 Task: Add a condition where "Hours since status category closed Less than Fifty" in unsolved tickets in your groups.
Action: Mouse moved to (177, 502)
Screenshot: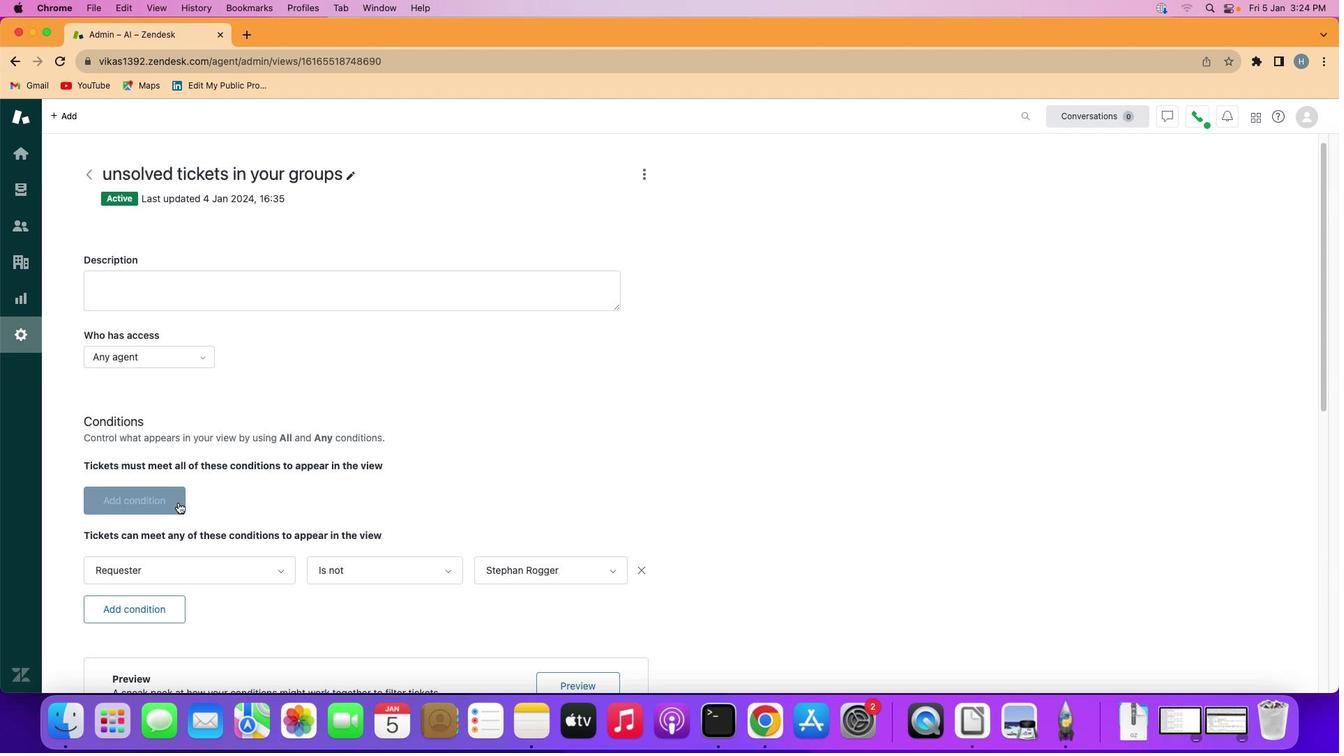 
Action: Mouse pressed left at (177, 502)
Screenshot: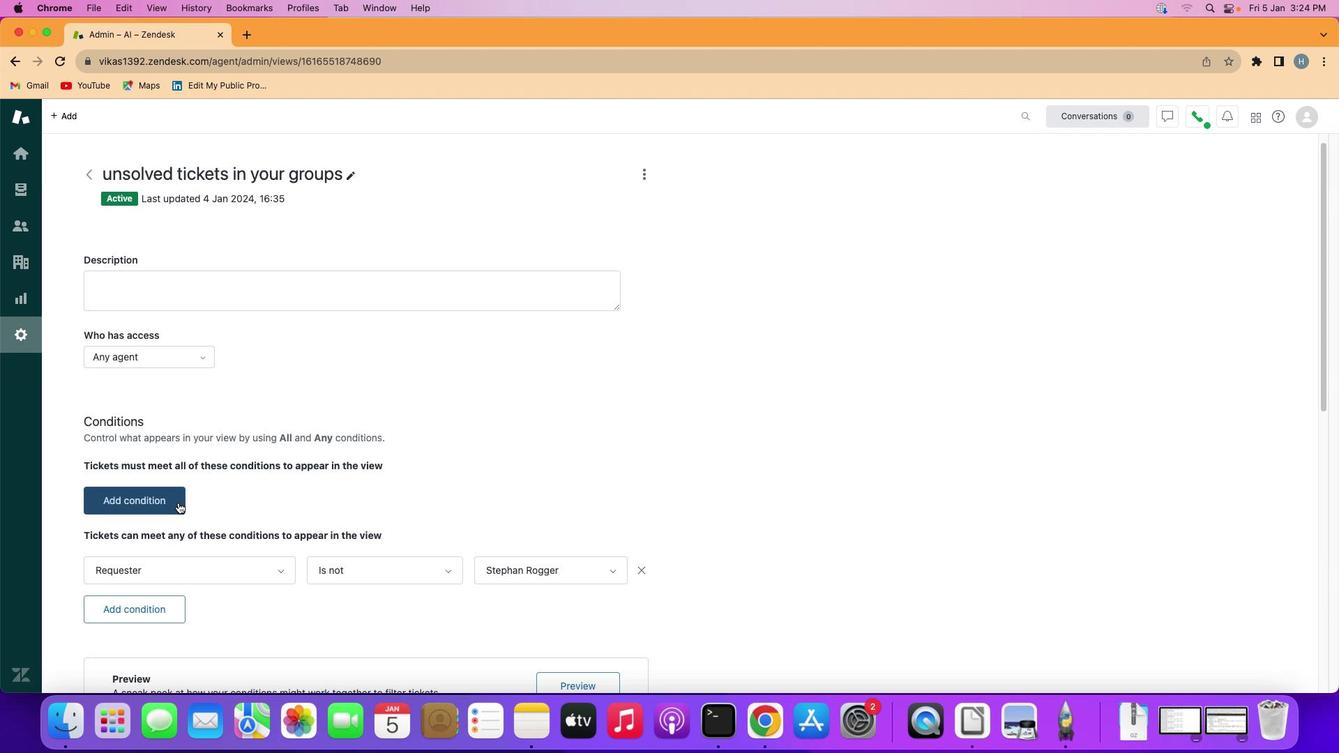 
Action: Mouse moved to (196, 502)
Screenshot: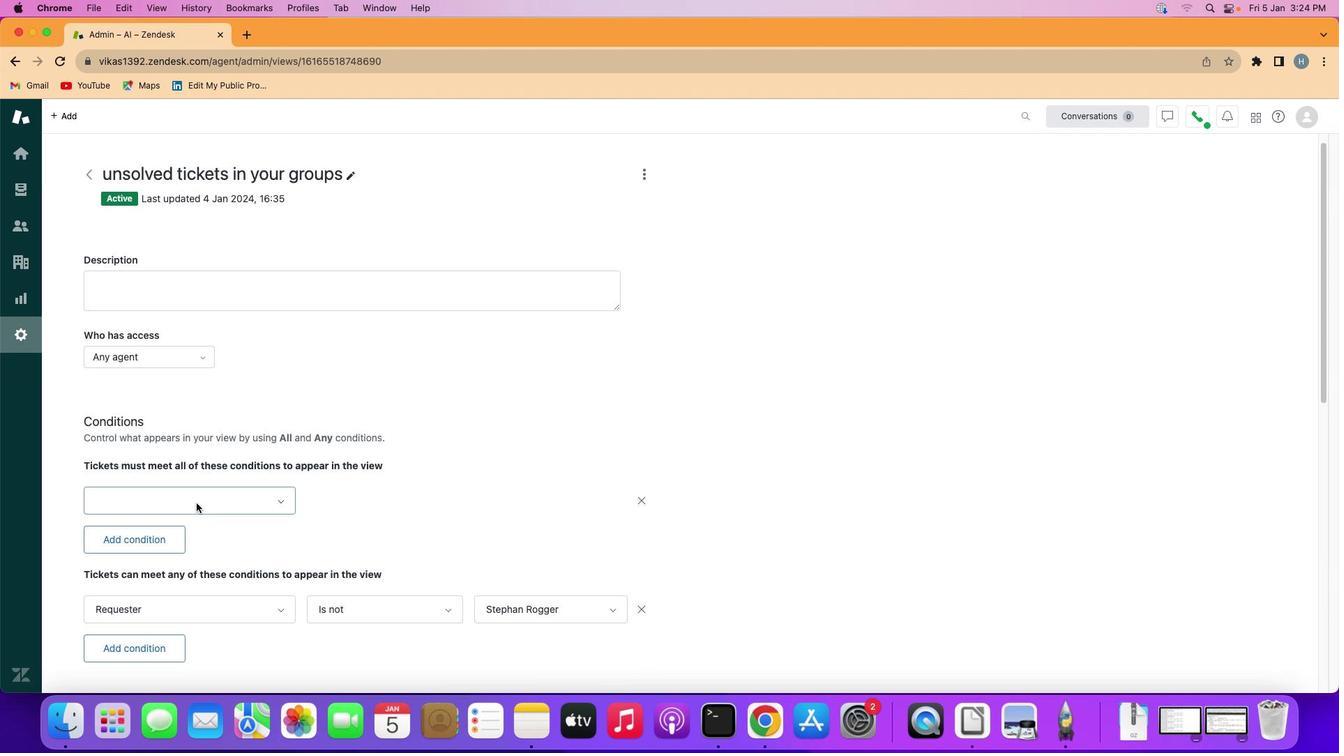 
Action: Mouse pressed left at (196, 502)
Screenshot: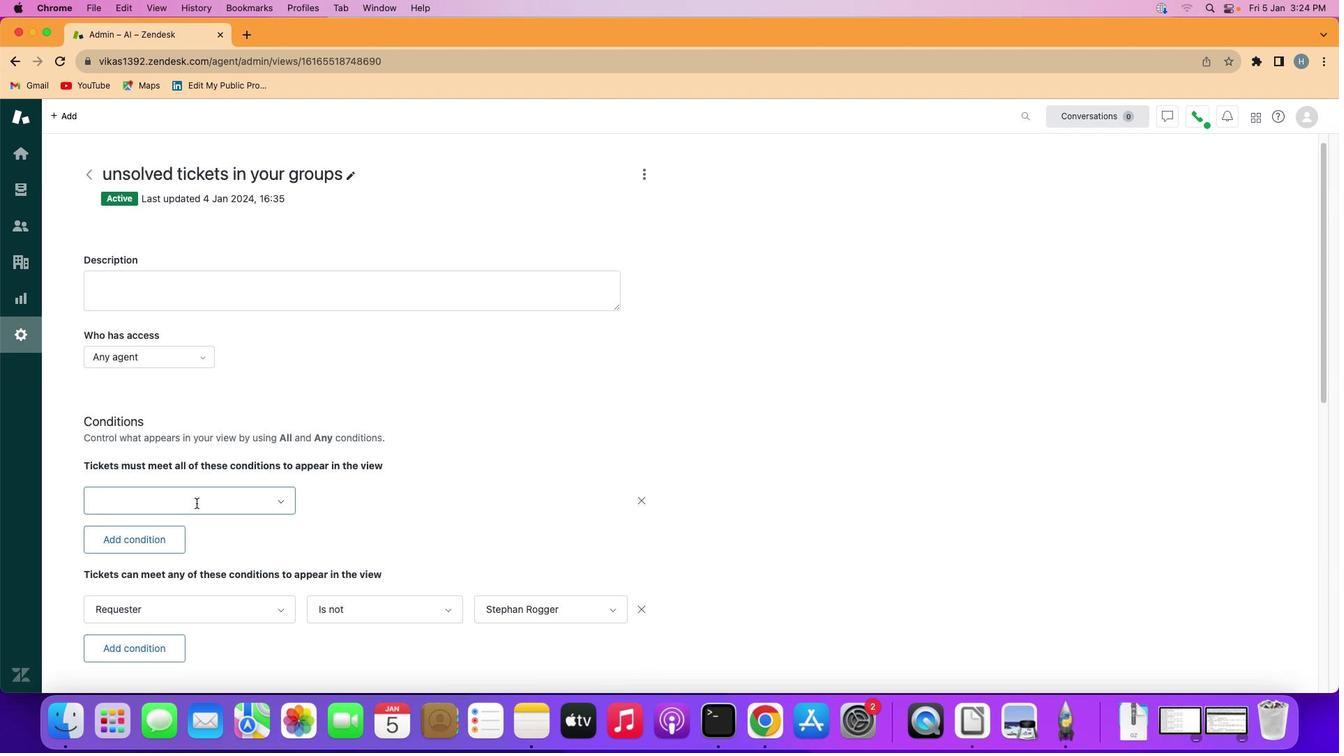 
Action: Mouse moved to (219, 418)
Screenshot: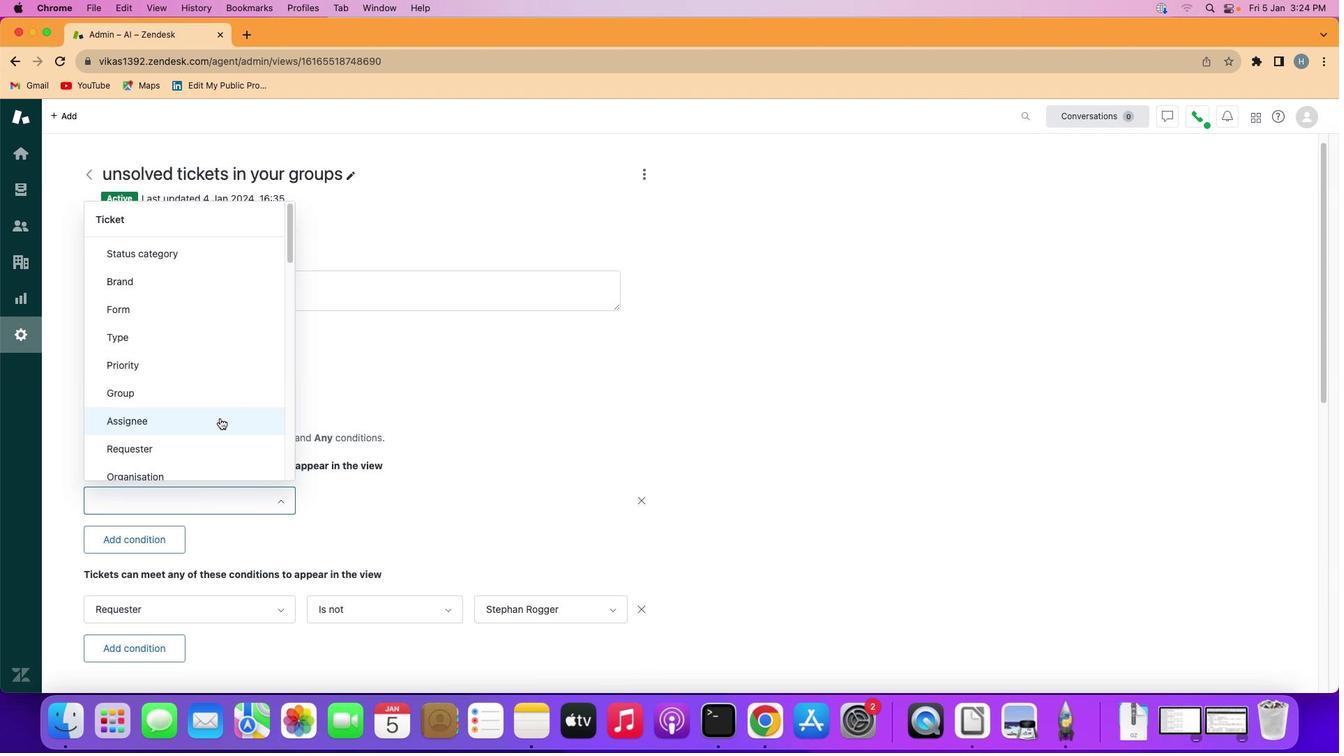 
Action: Mouse scrolled (219, 418) with delta (0, 0)
Screenshot: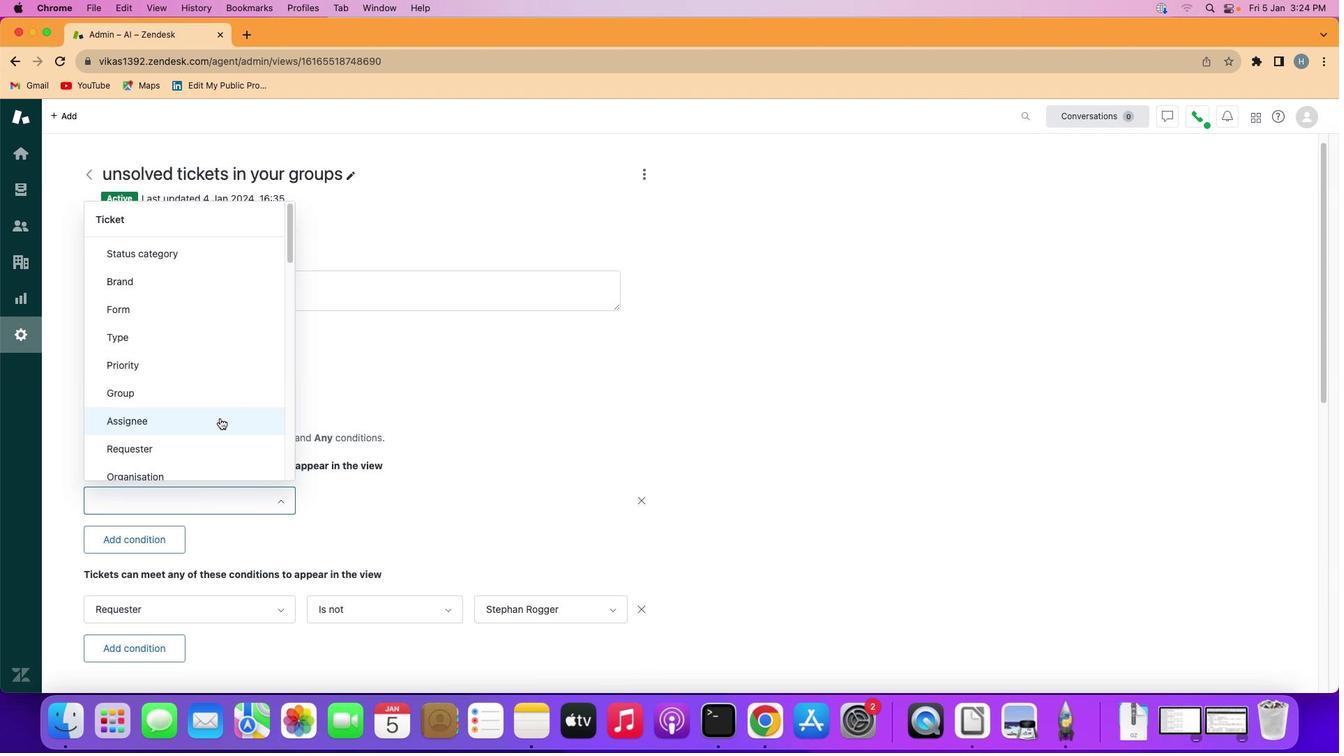 
Action: Mouse scrolled (219, 418) with delta (0, 0)
Screenshot: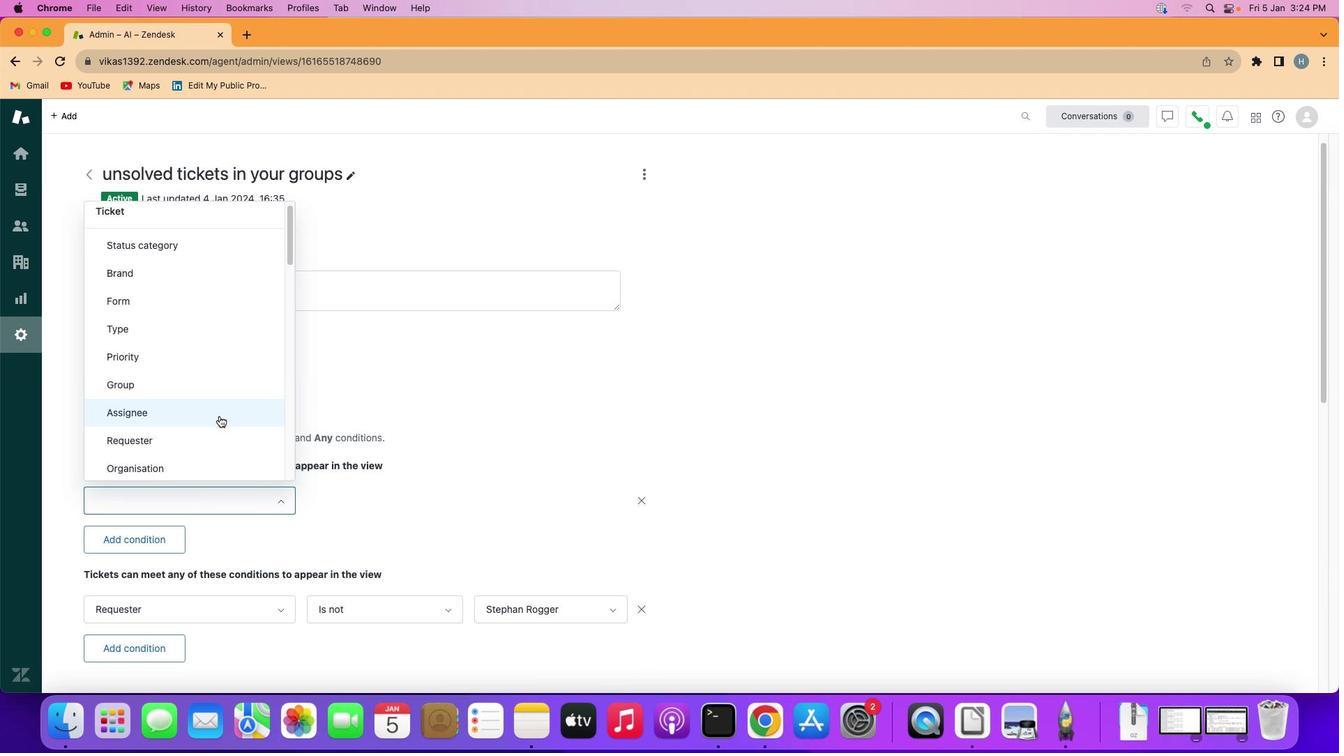 
Action: Mouse moved to (219, 417)
Screenshot: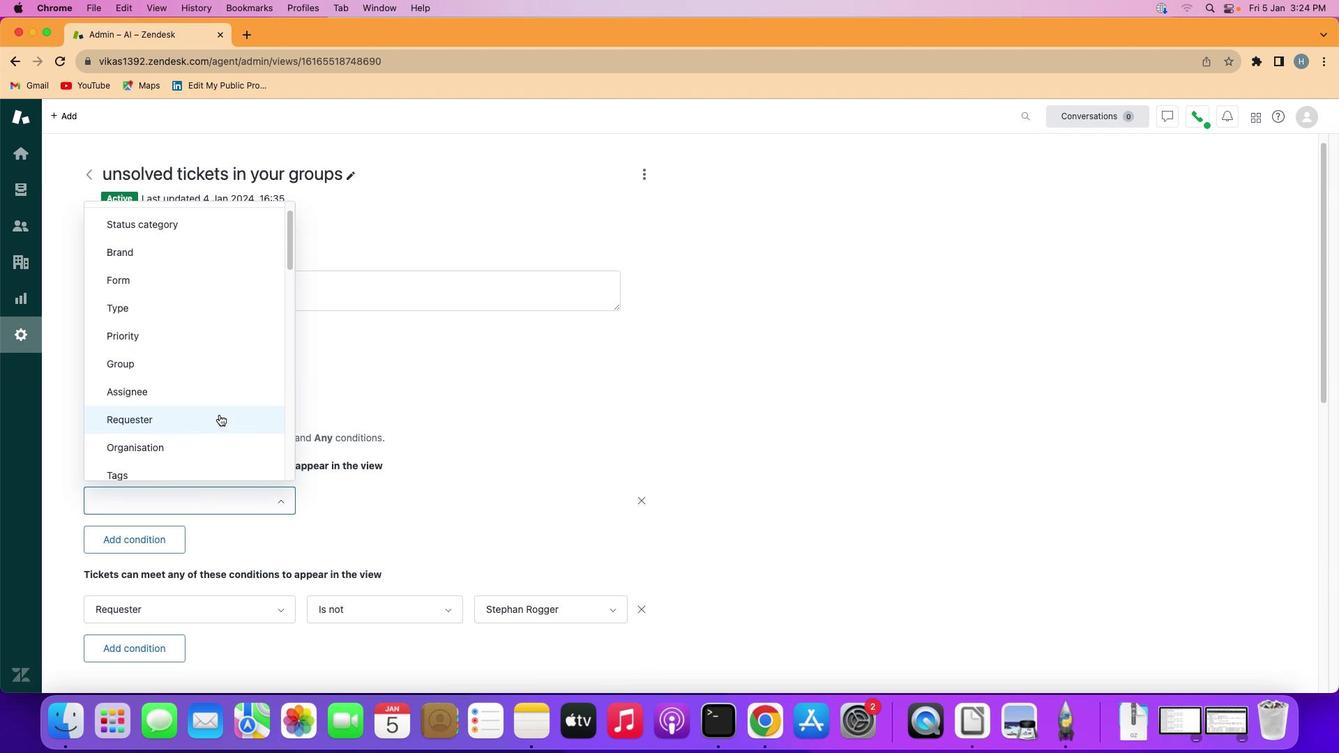 
Action: Mouse scrolled (219, 417) with delta (0, 0)
Screenshot: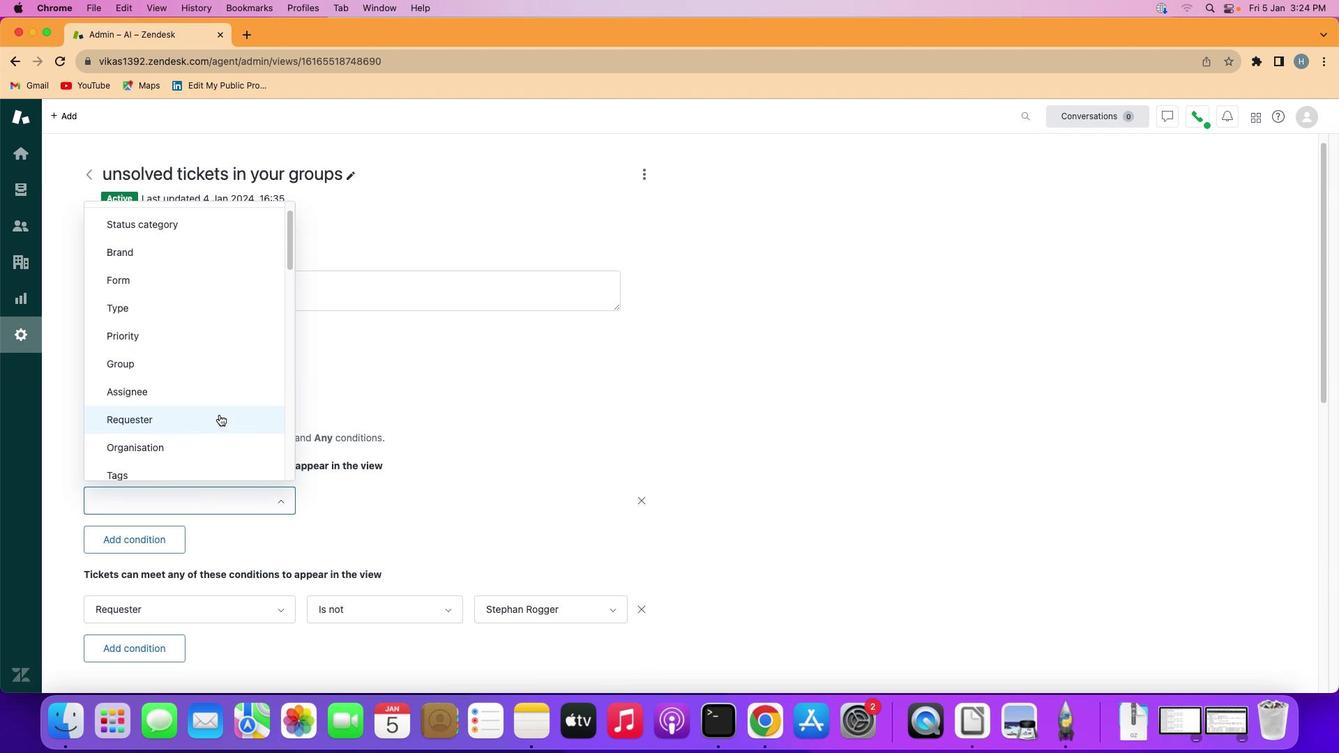 
Action: Mouse moved to (219, 414)
Screenshot: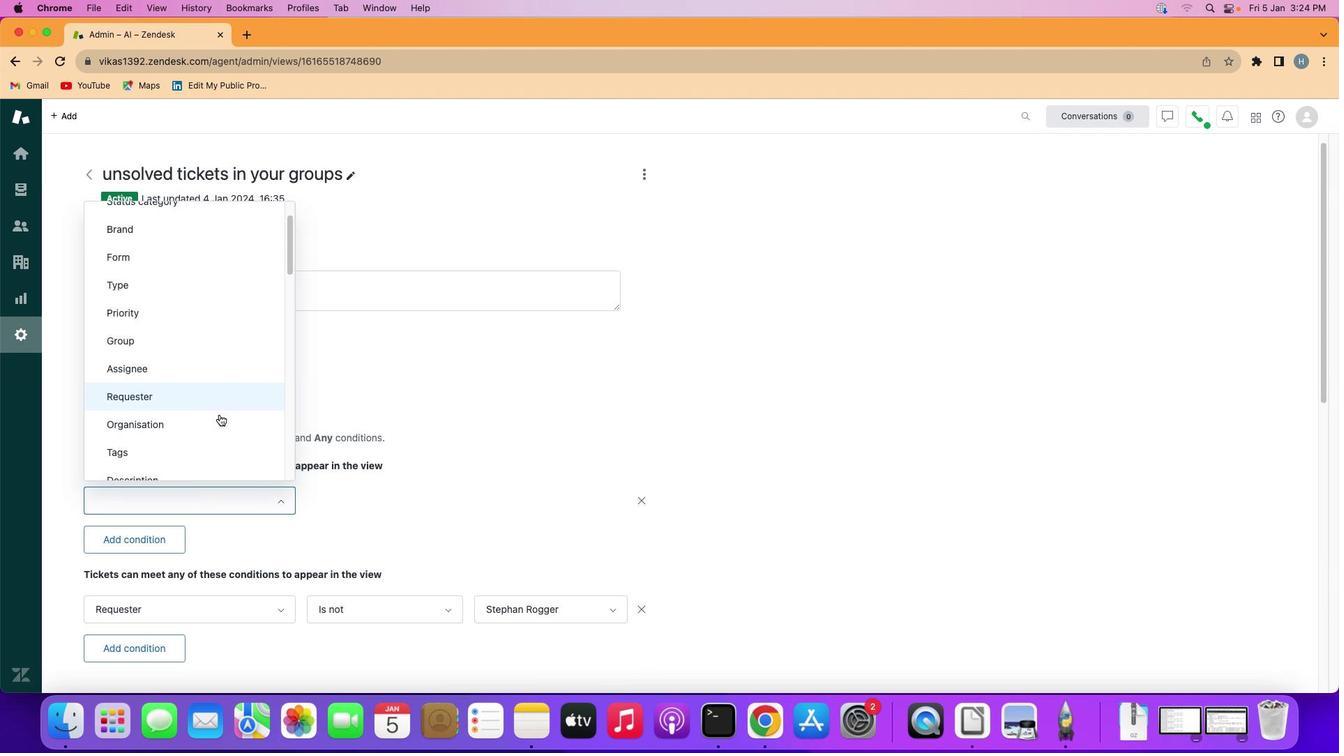 
Action: Mouse scrolled (219, 414) with delta (0, 0)
Screenshot: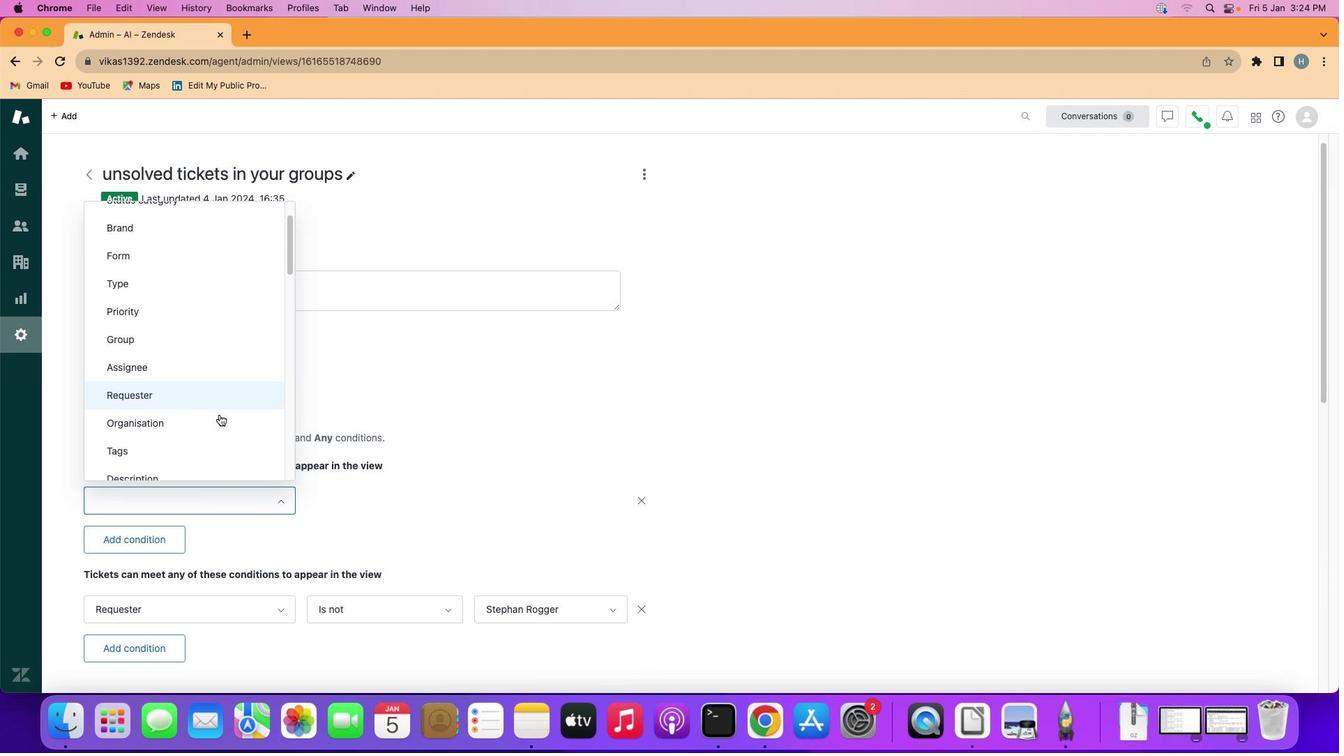 
Action: Mouse scrolled (219, 414) with delta (0, 0)
Screenshot: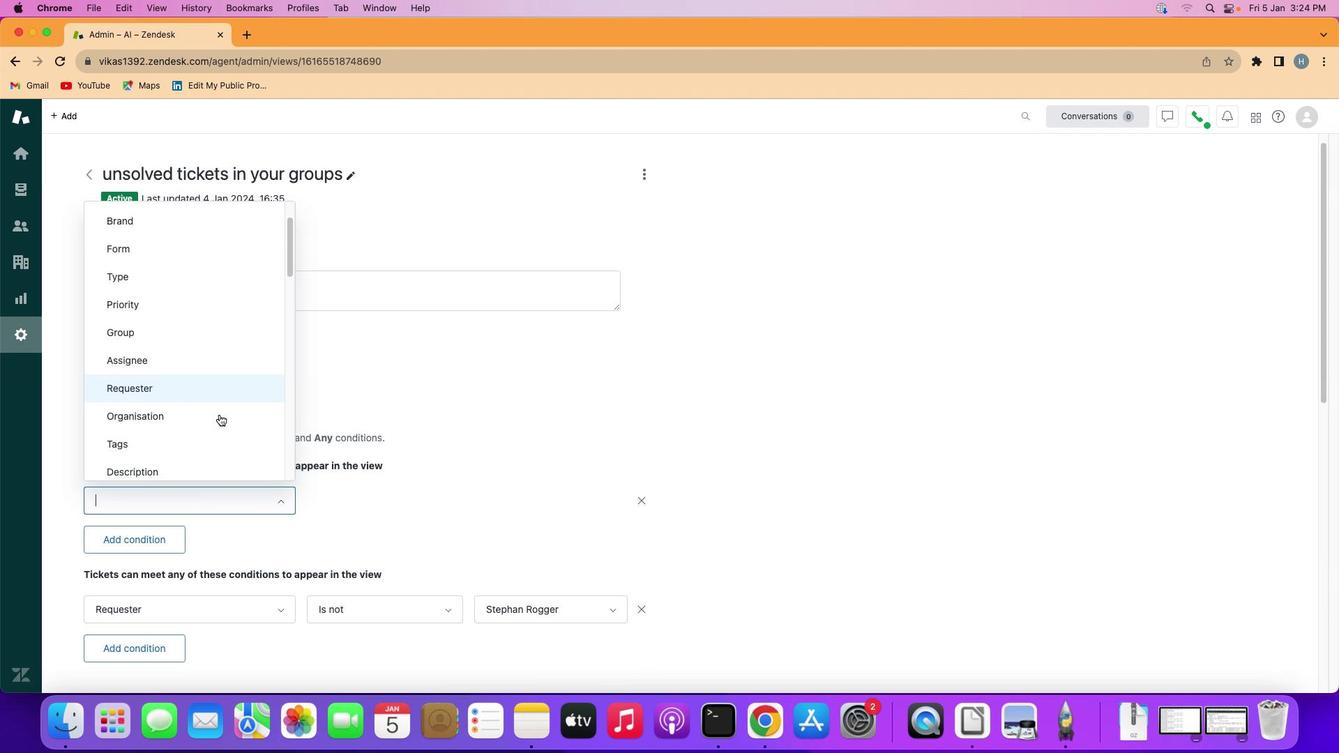 
Action: Mouse scrolled (219, 414) with delta (0, 0)
Screenshot: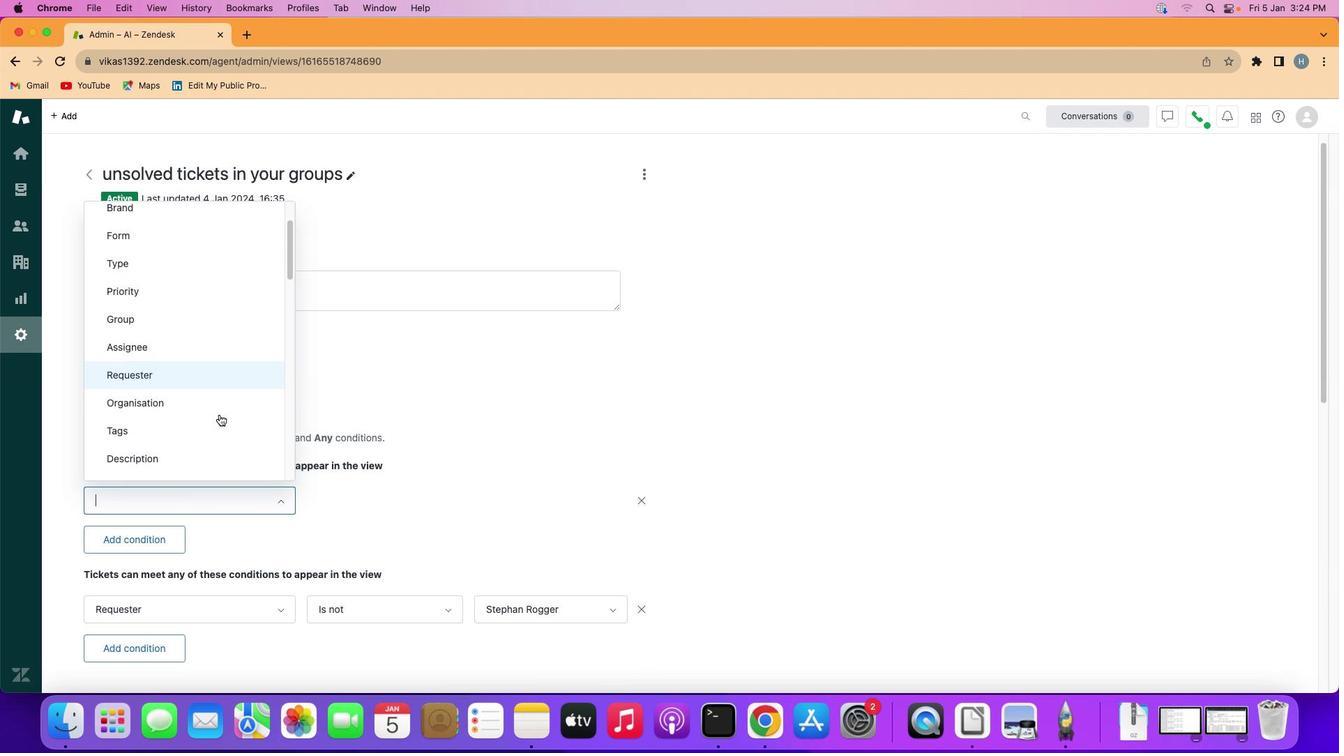 
Action: Mouse scrolled (219, 414) with delta (0, 0)
Screenshot: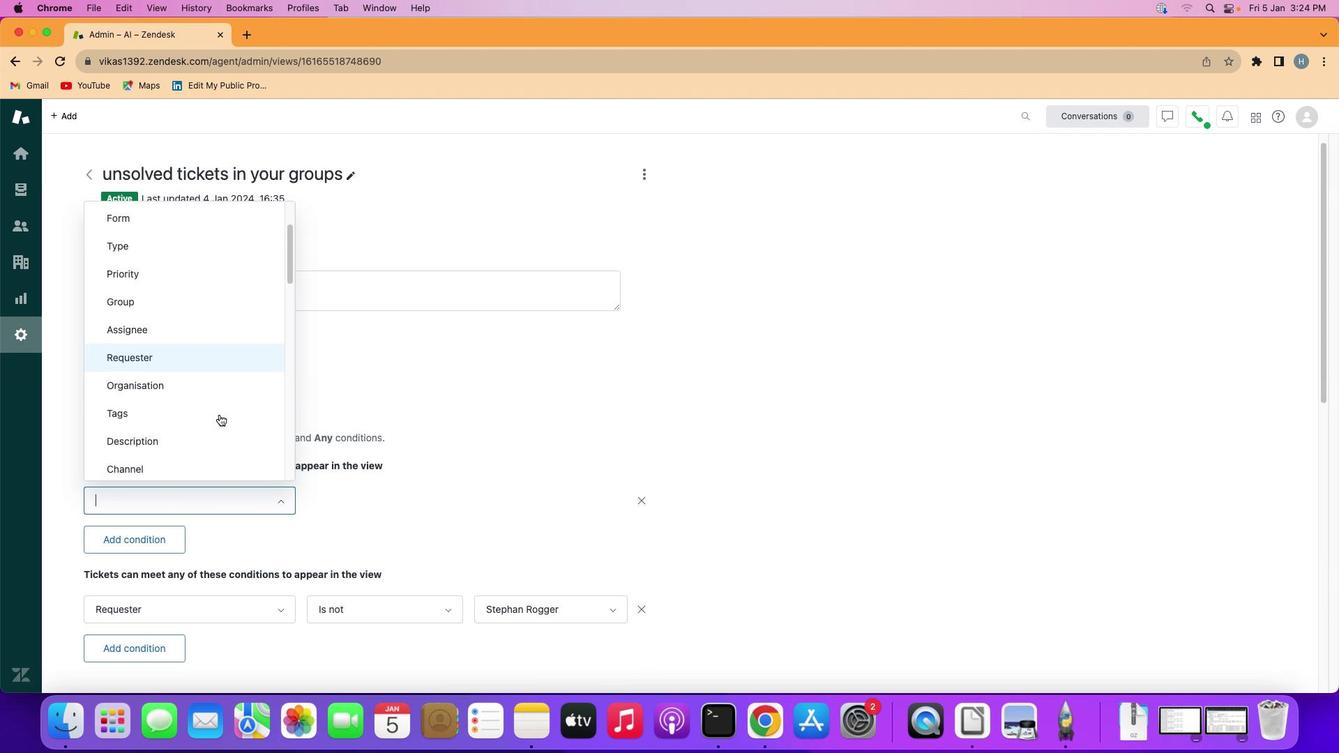 
Action: Mouse scrolled (219, 414) with delta (0, 0)
Screenshot: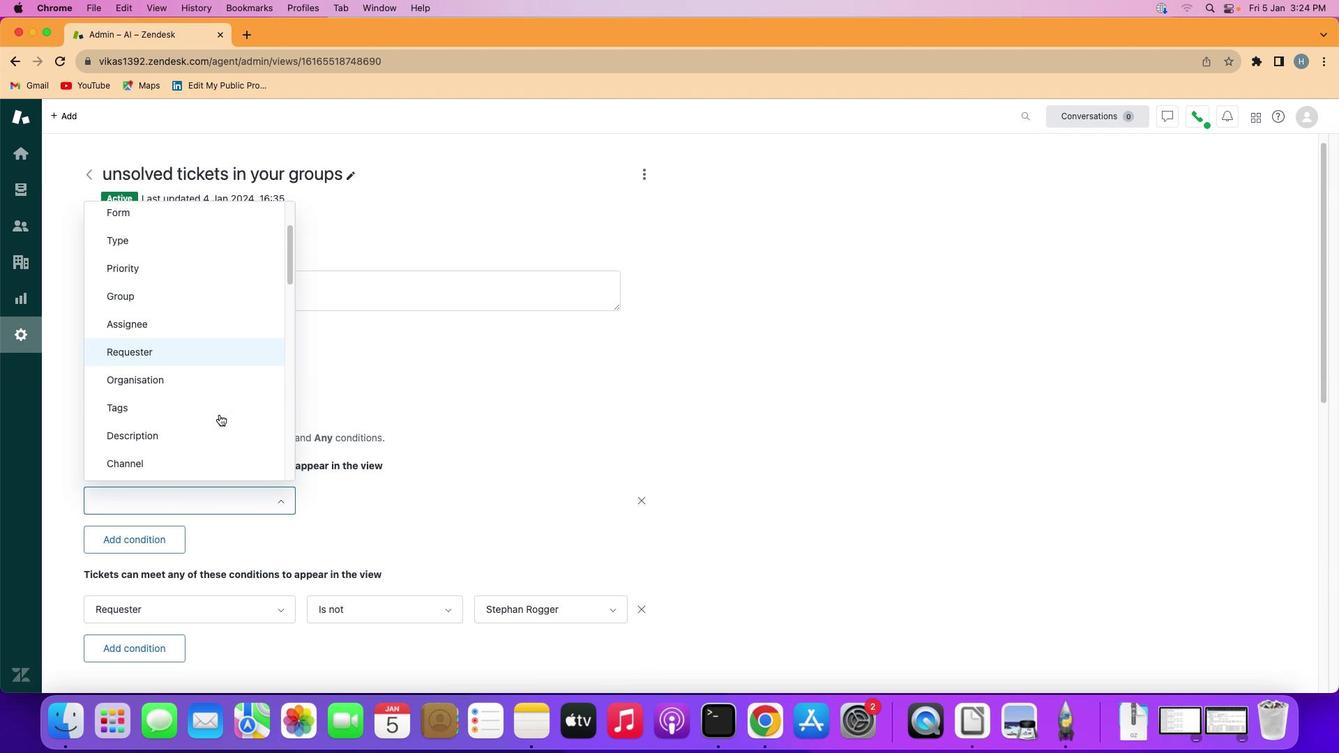 
Action: Mouse scrolled (219, 414) with delta (0, 0)
Screenshot: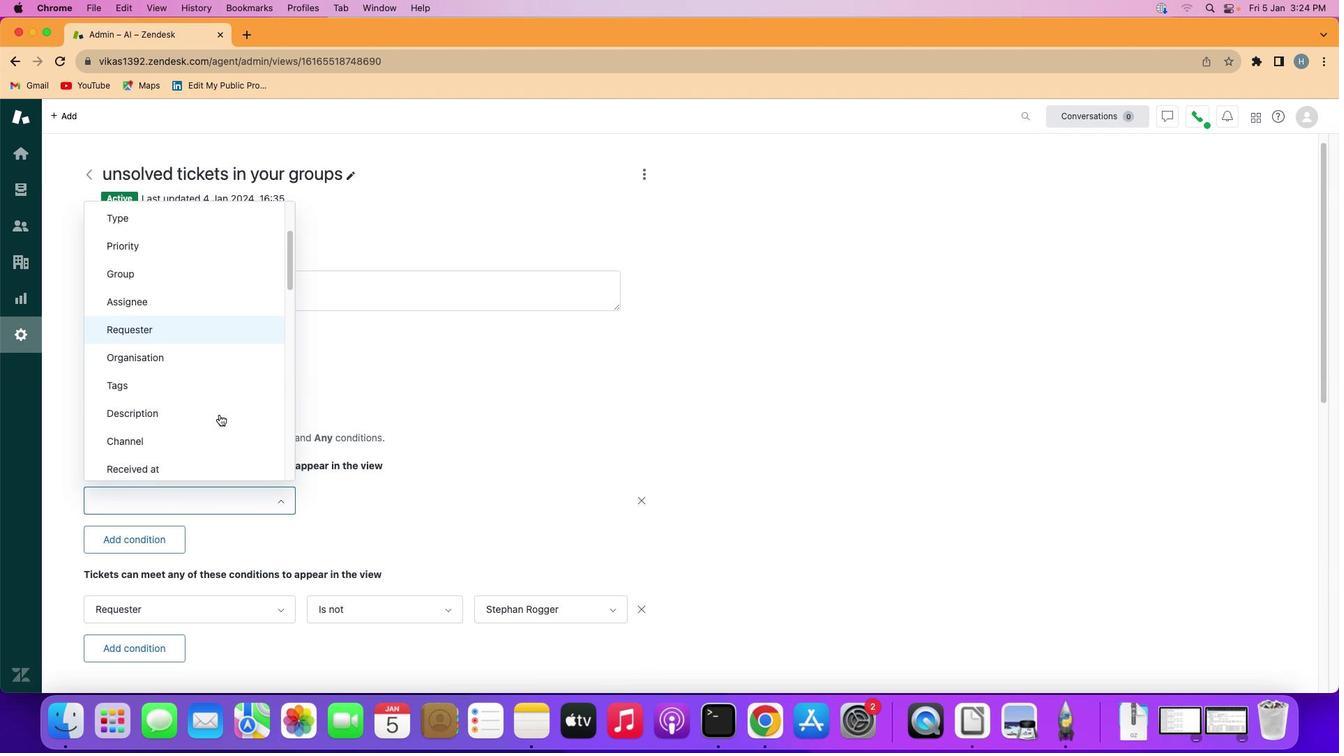 
Action: Mouse scrolled (219, 414) with delta (0, 0)
Screenshot: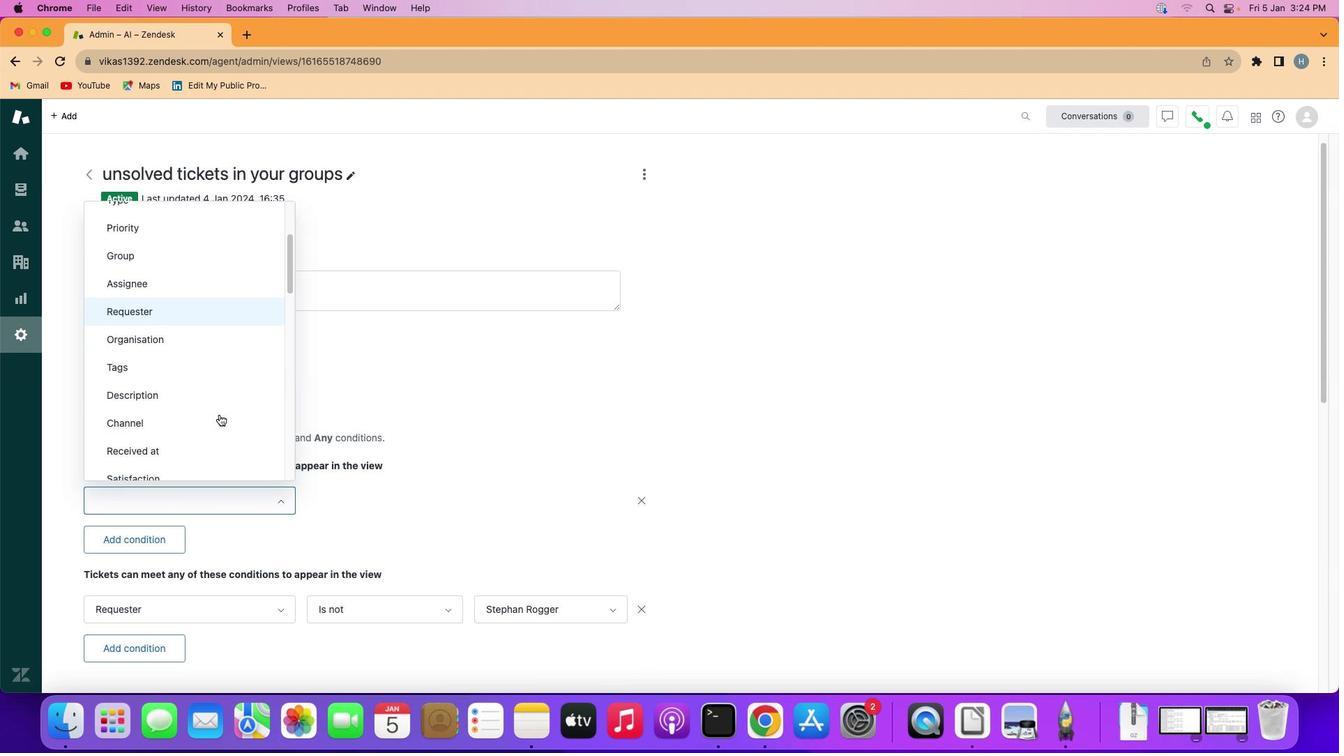 
Action: Mouse scrolled (219, 414) with delta (0, 0)
Screenshot: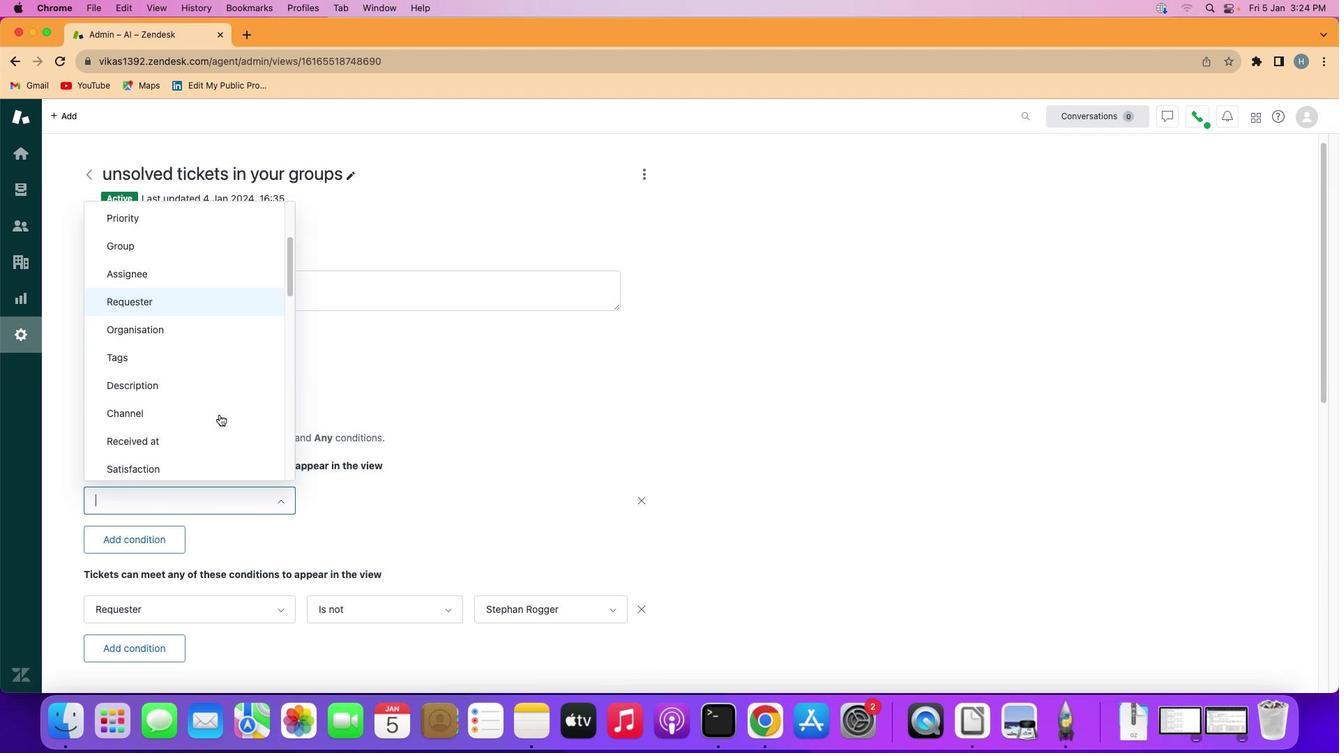 
Action: Mouse scrolled (219, 414) with delta (0, 0)
Screenshot: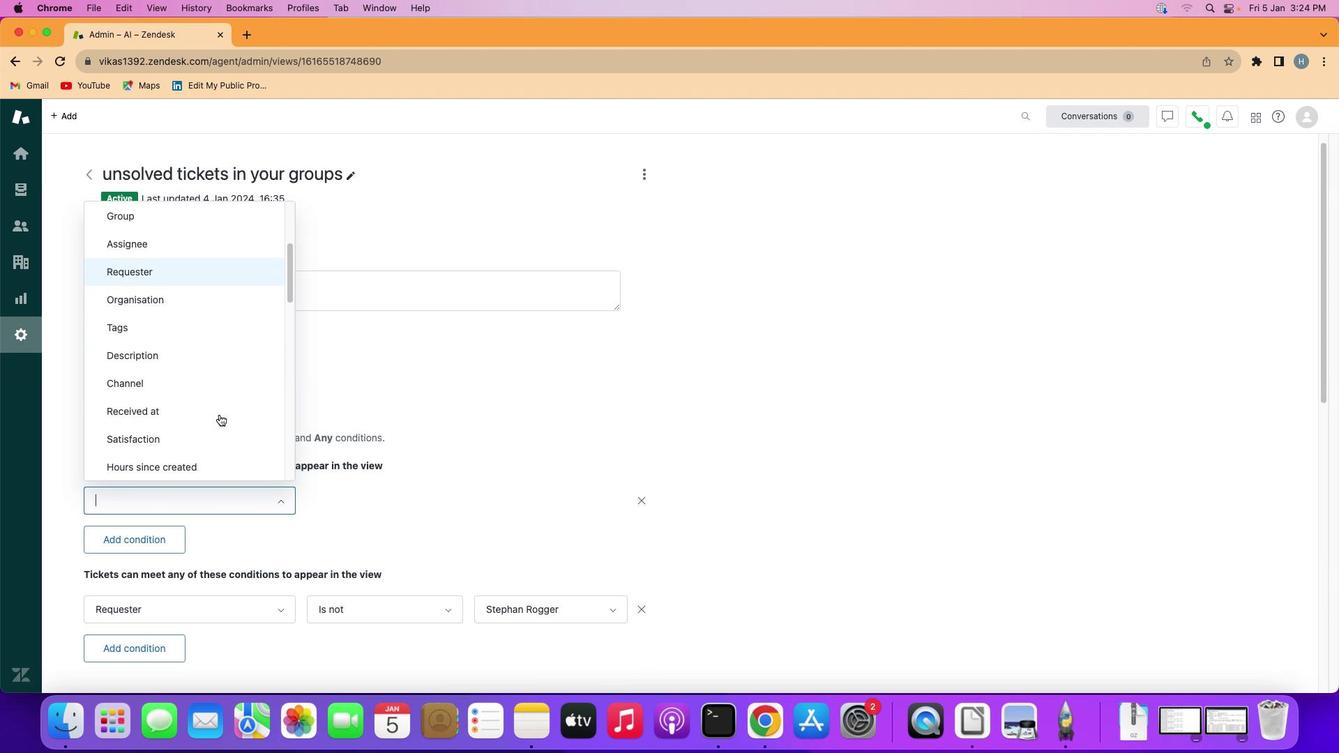 
Action: Mouse scrolled (219, 414) with delta (0, 0)
Screenshot: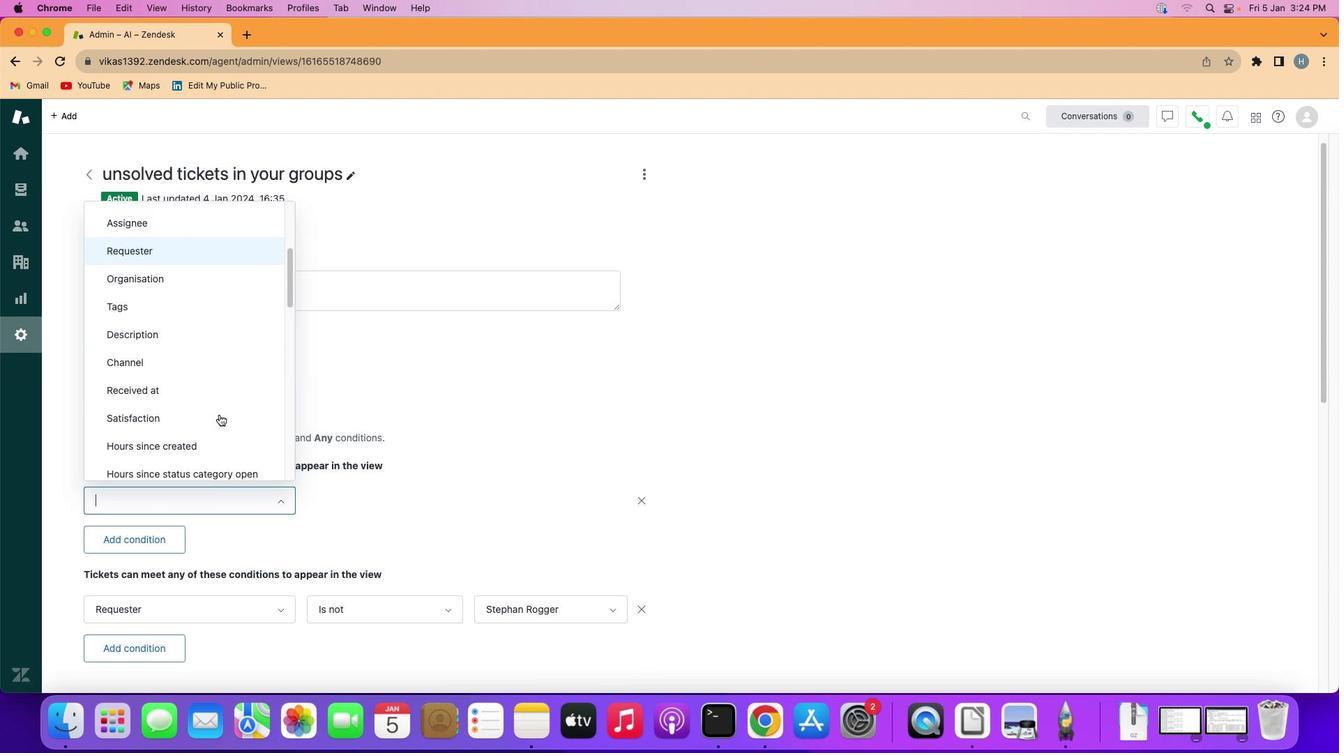 
Action: Mouse scrolled (219, 414) with delta (0, 1)
Screenshot: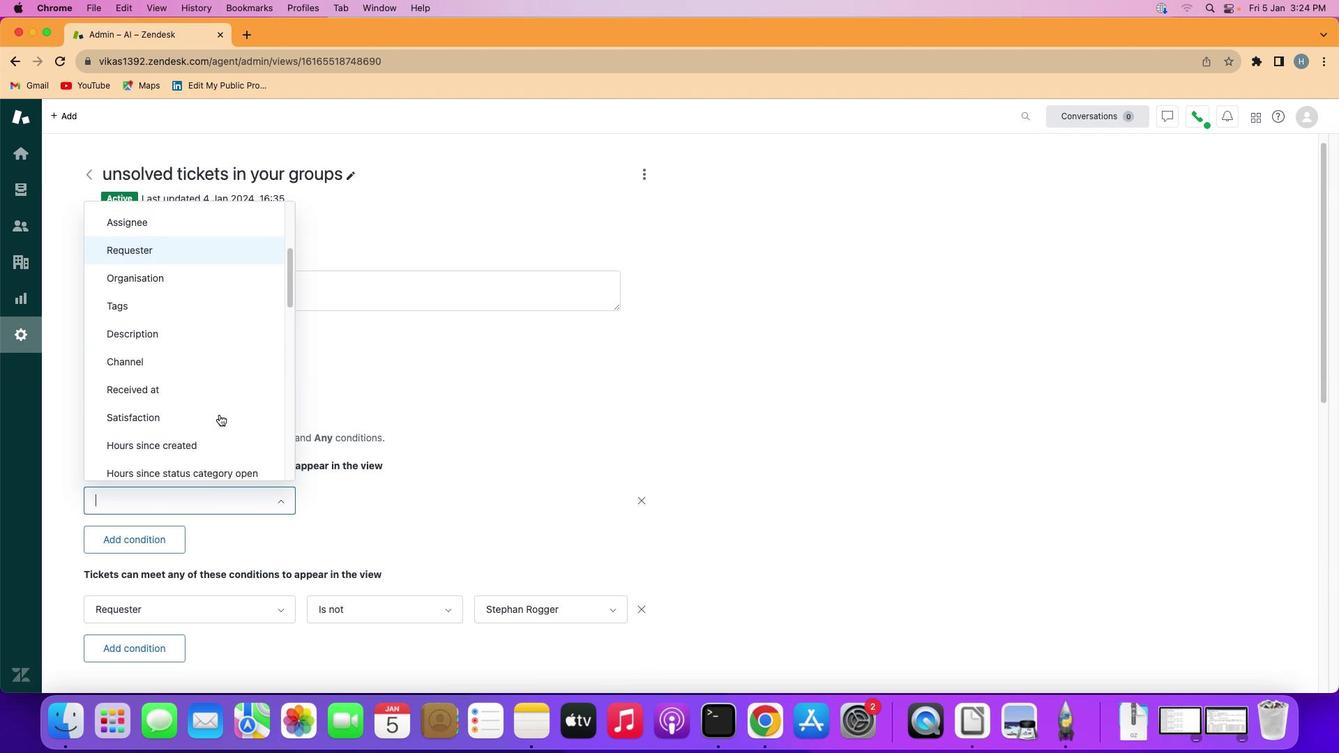 
Action: Mouse scrolled (219, 414) with delta (0, 0)
Screenshot: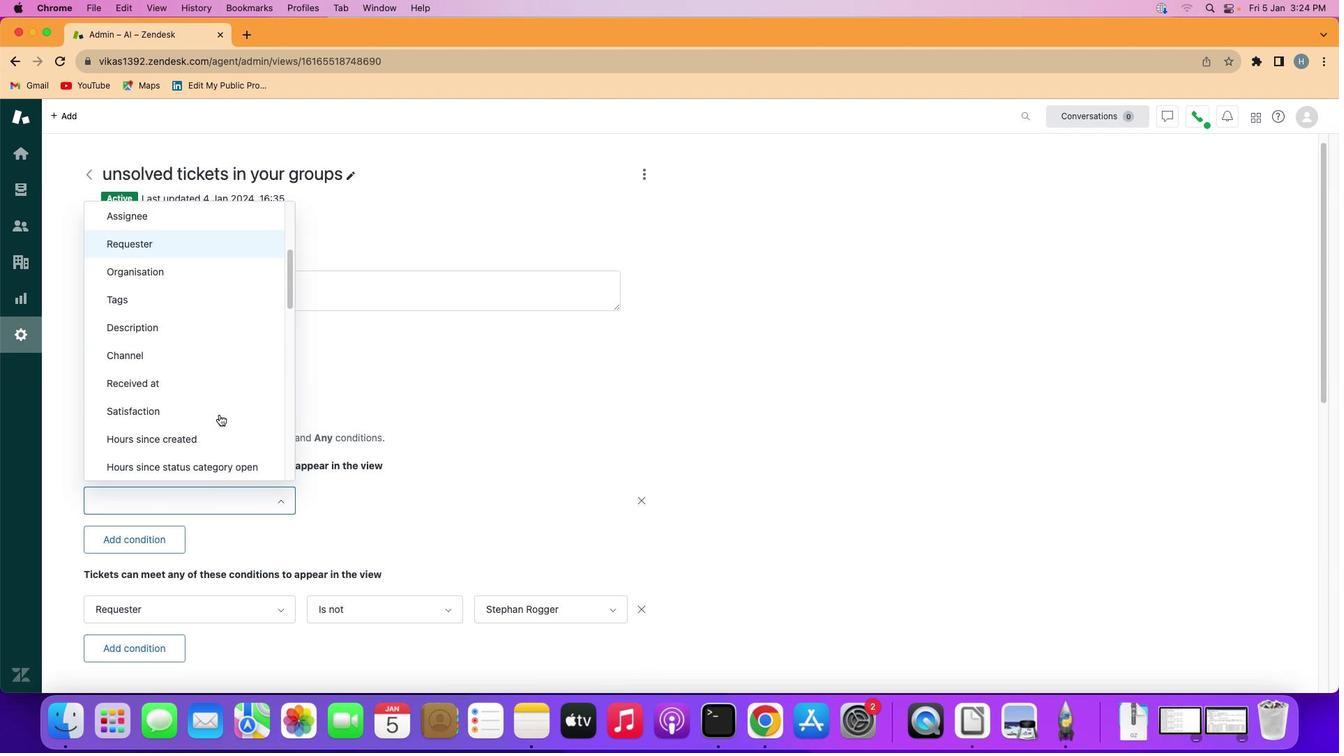 
Action: Mouse scrolled (219, 414) with delta (0, 0)
Screenshot: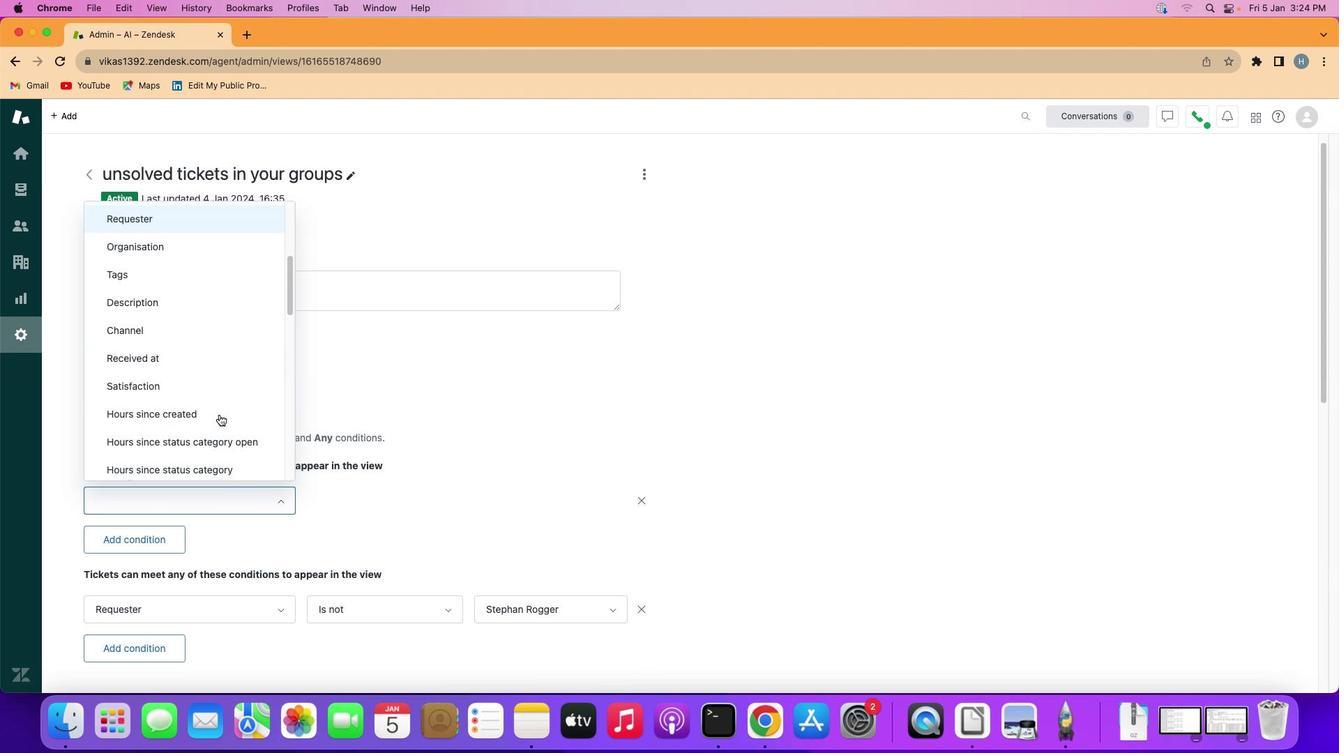 
Action: Mouse scrolled (219, 414) with delta (0, 0)
Screenshot: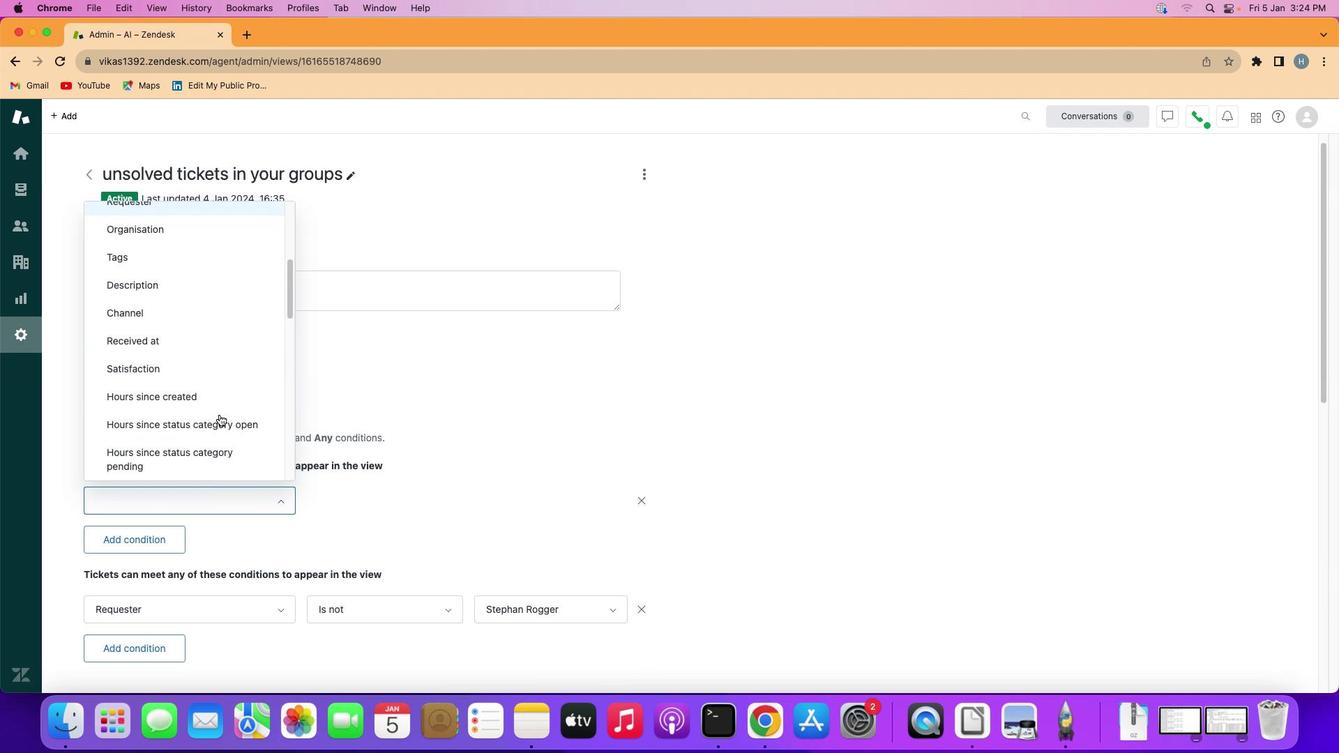 
Action: Mouse scrolled (219, 414) with delta (0, 0)
Screenshot: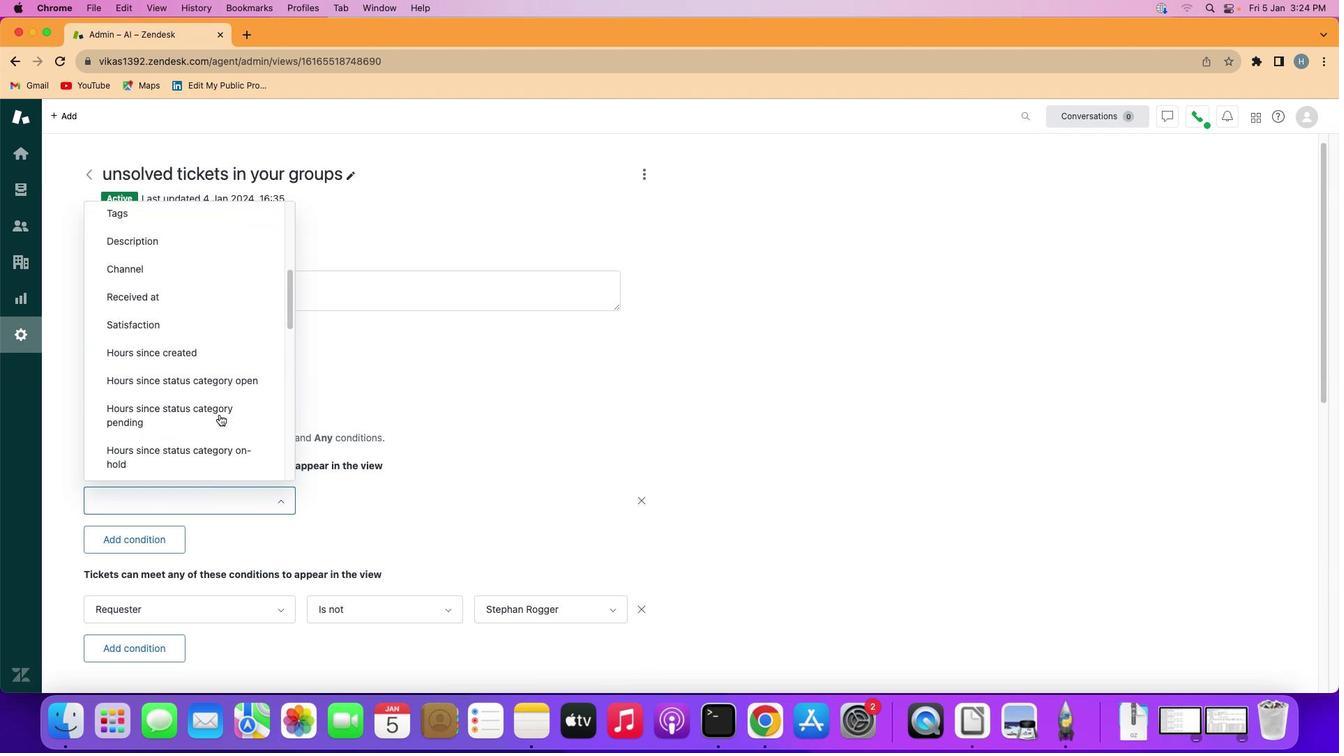 
Action: Mouse scrolled (219, 414) with delta (0, -2)
Screenshot: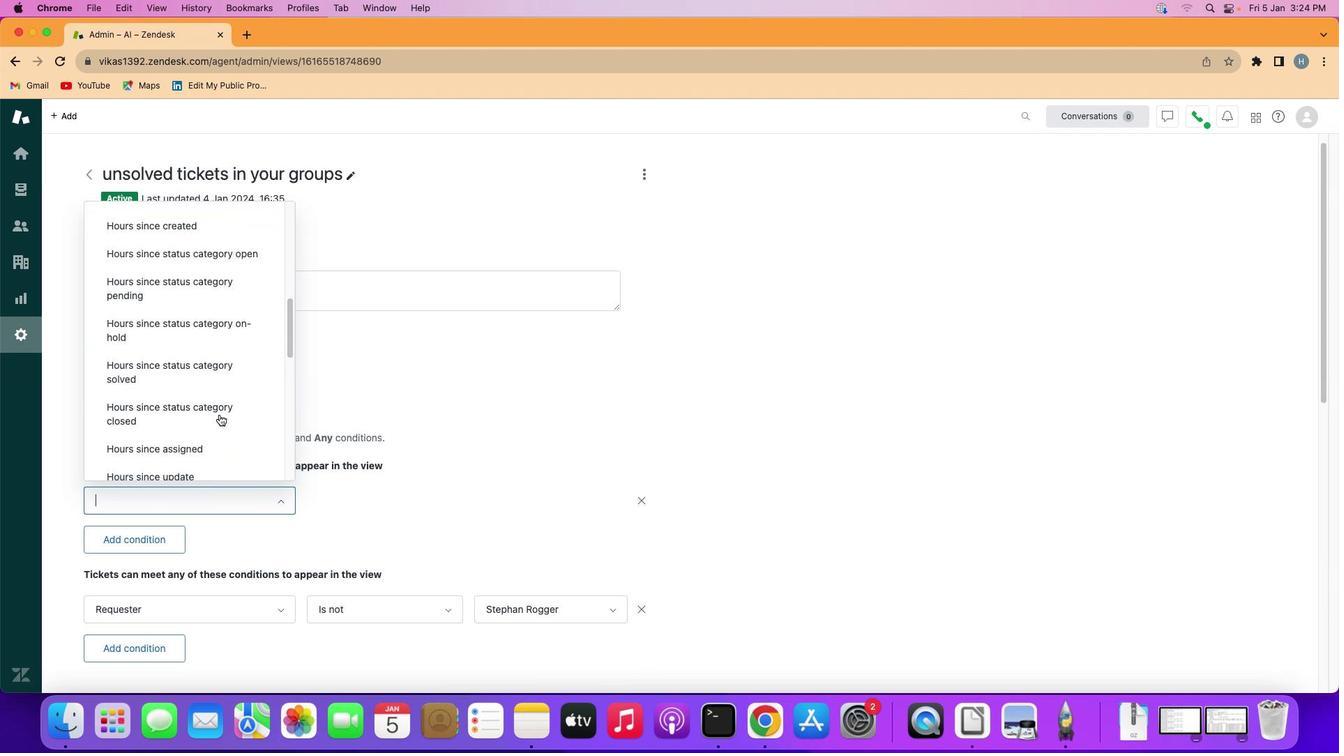 
Action: Mouse scrolled (219, 414) with delta (0, 0)
Screenshot: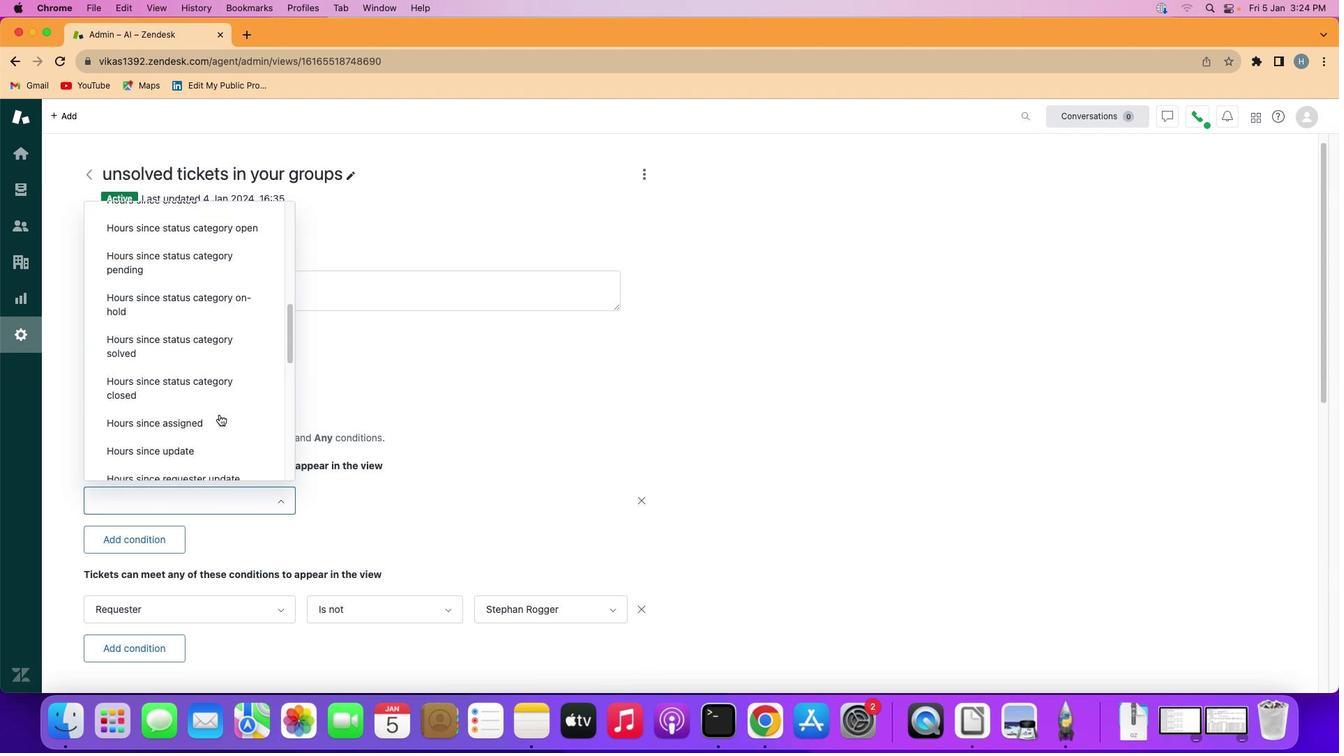 
Action: Mouse scrolled (219, 414) with delta (0, 0)
Screenshot: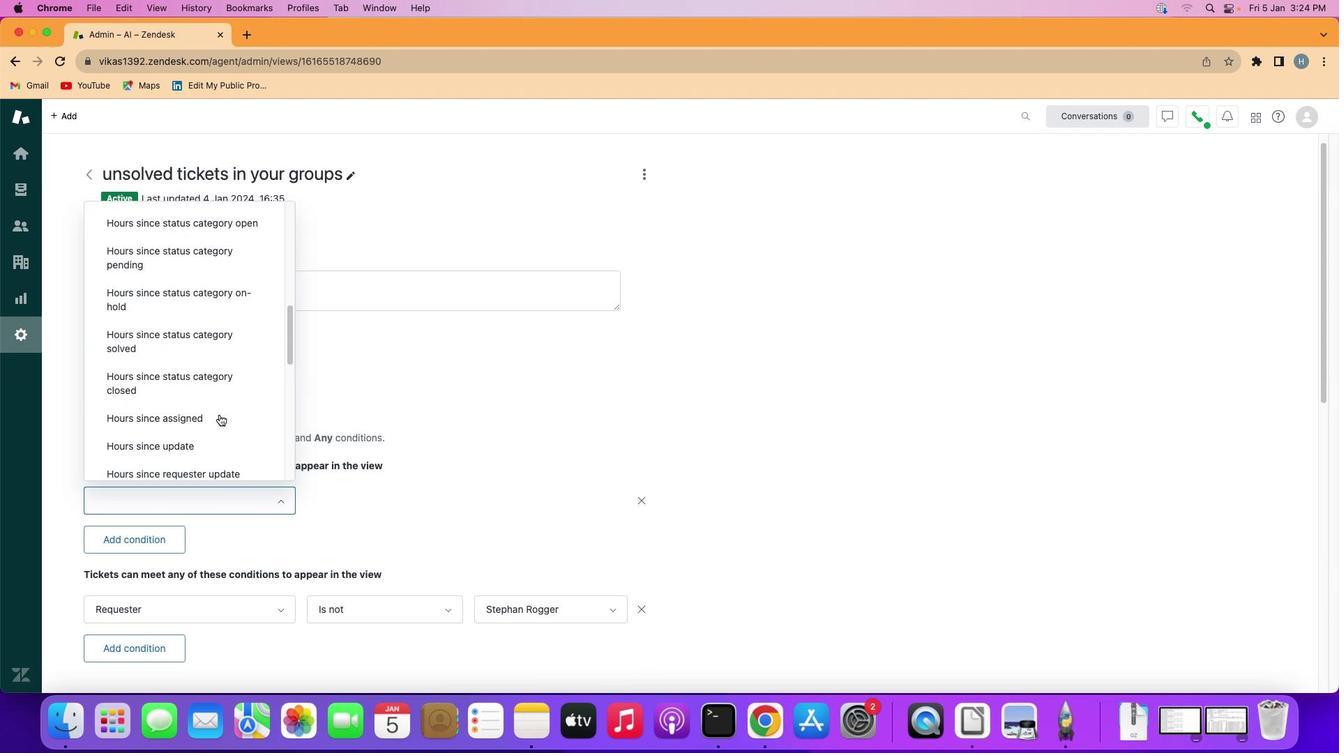 
Action: Mouse moved to (225, 385)
Screenshot: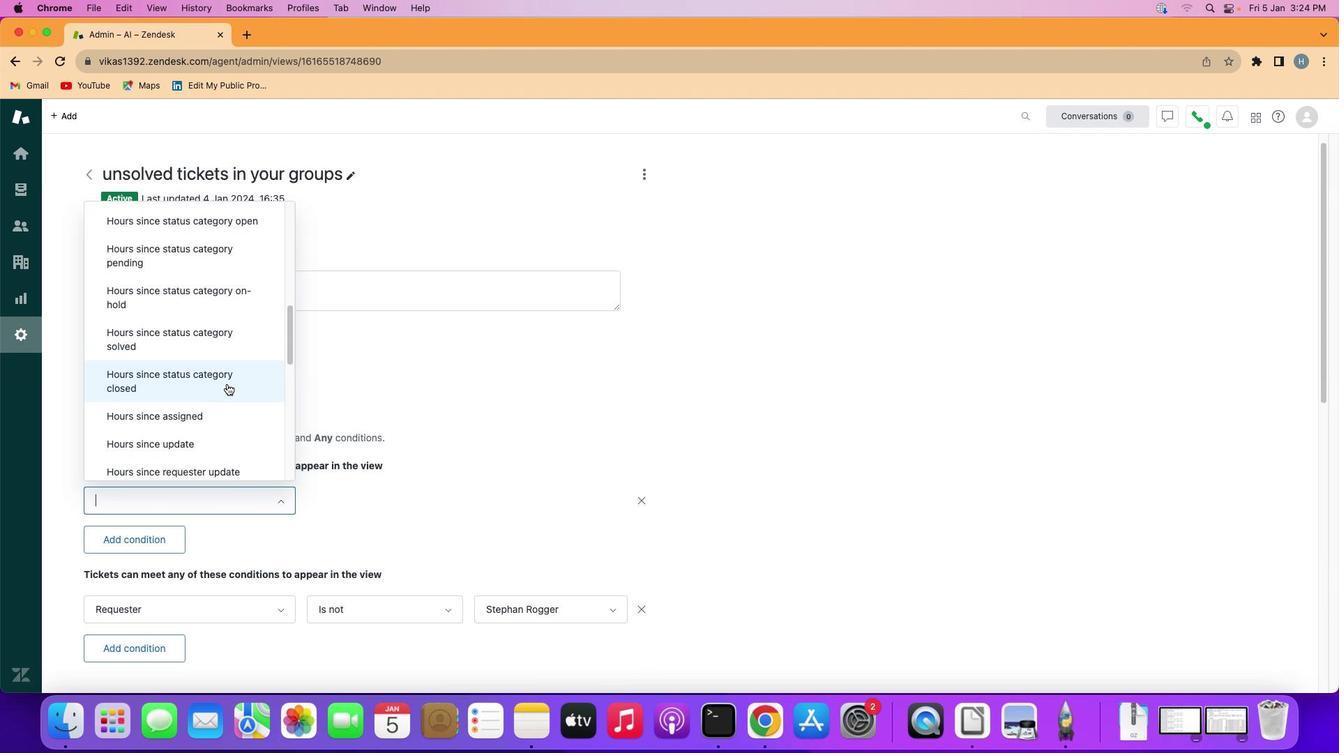 
Action: Mouse pressed left at (225, 385)
Screenshot: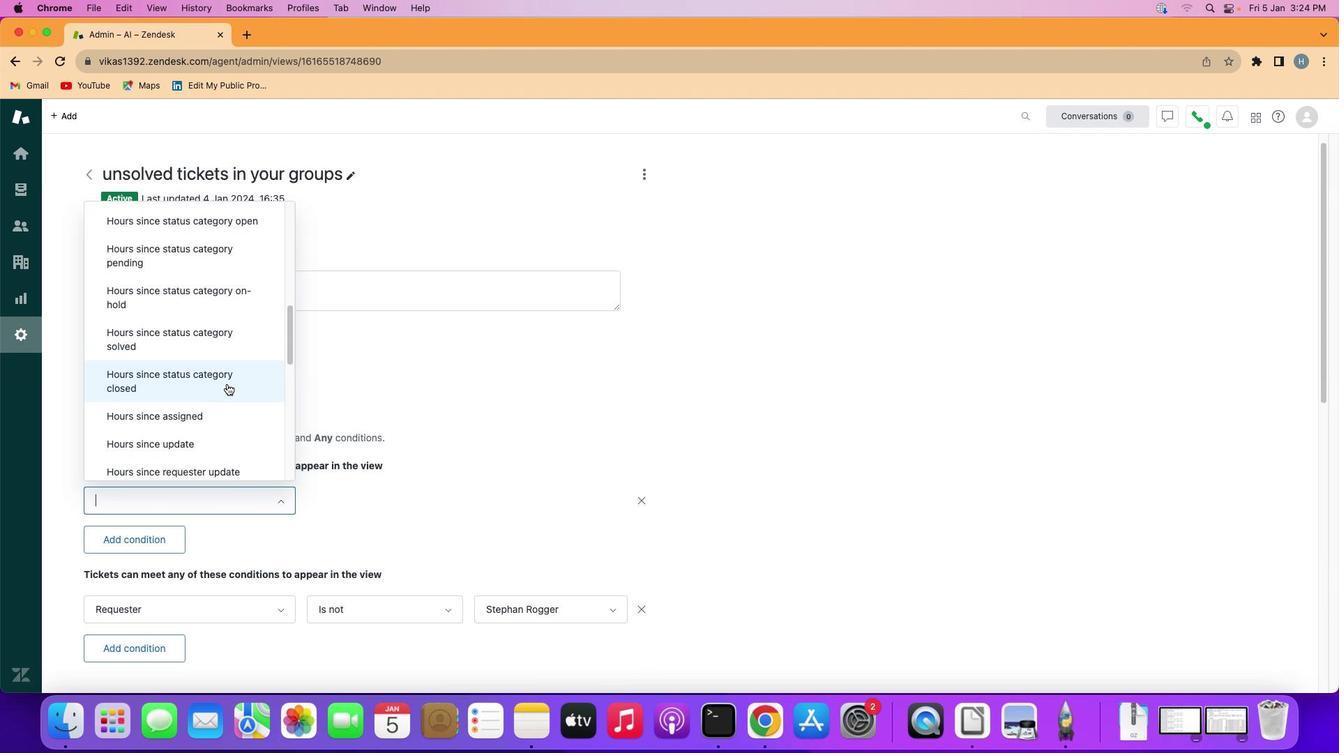 
Action: Mouse moved to (362, 507)
Screenshot: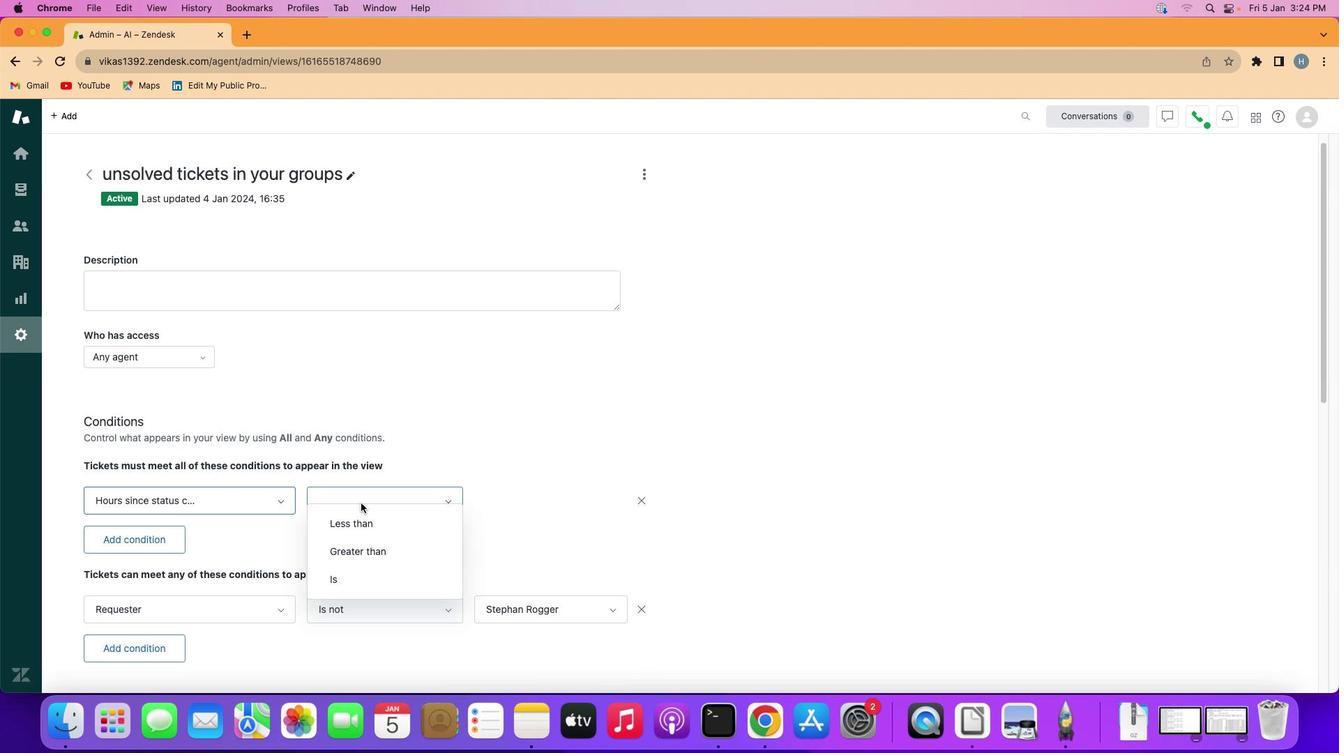 
Action: Mouse pressed left at (362, 507)
Screenshot: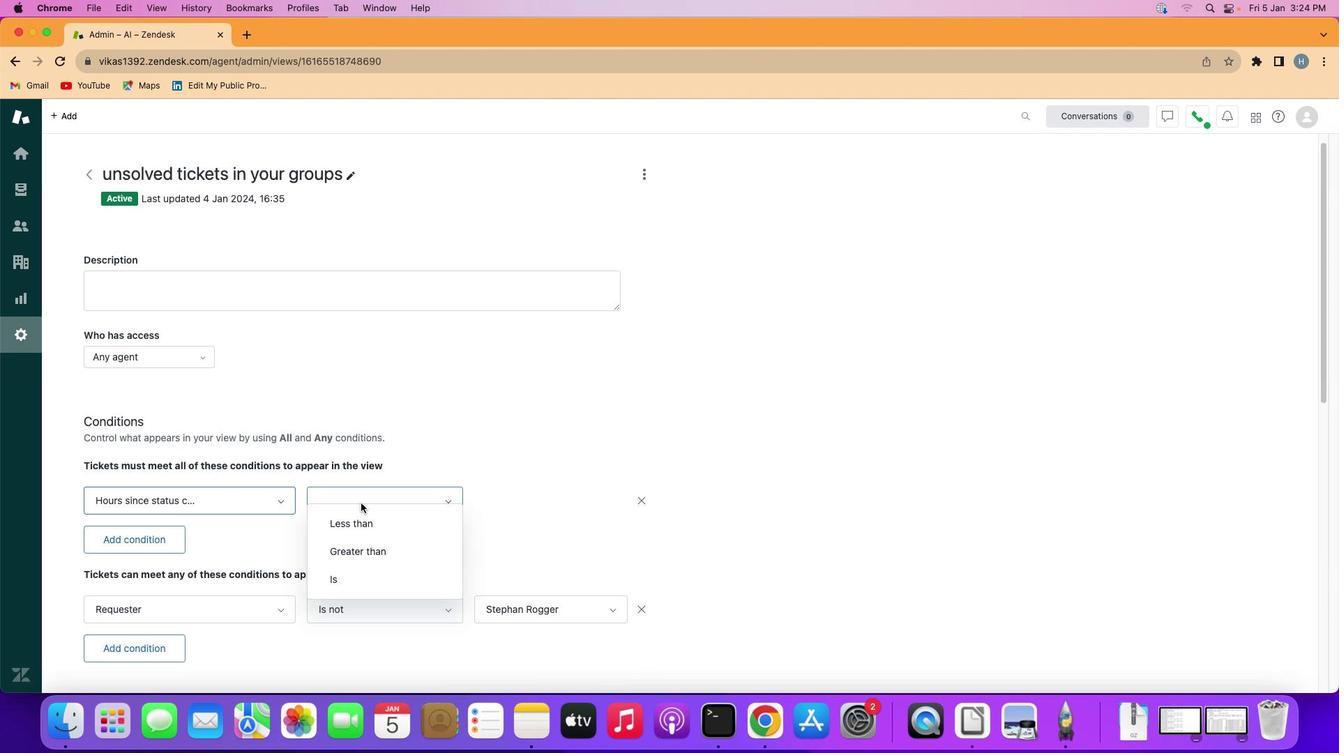 
Action: Mouse moved to (364, 544)
Screenshot: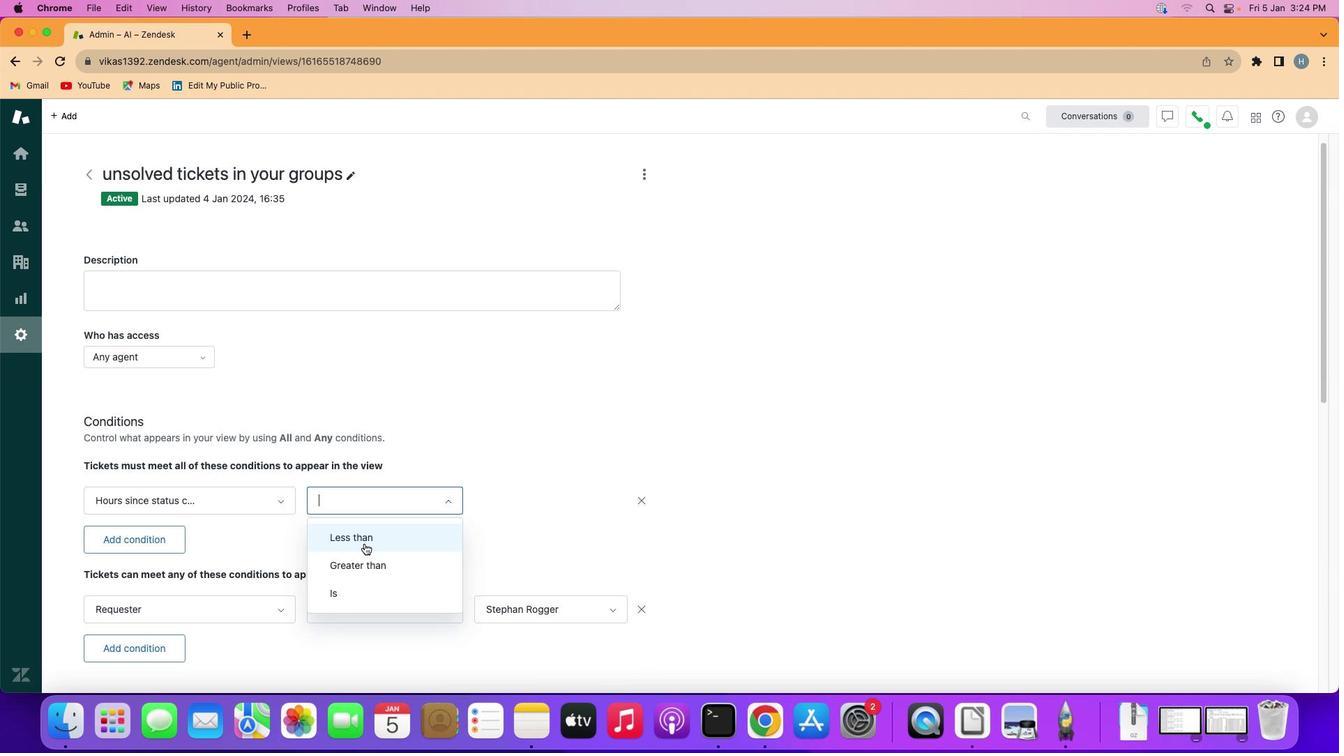 
Action: Mouse pressed left at (364, 544)
Screenshot: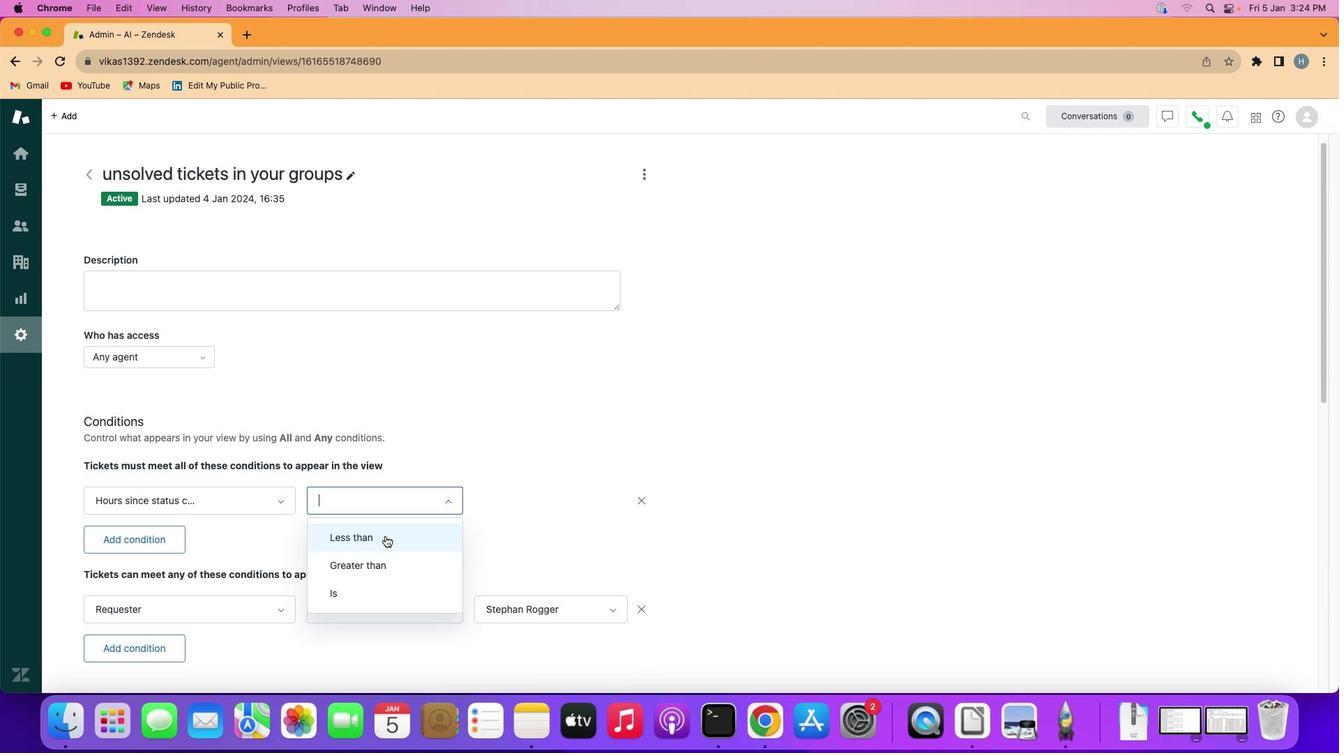 
Action: Mouse moved to (531, 501)
Screenshot: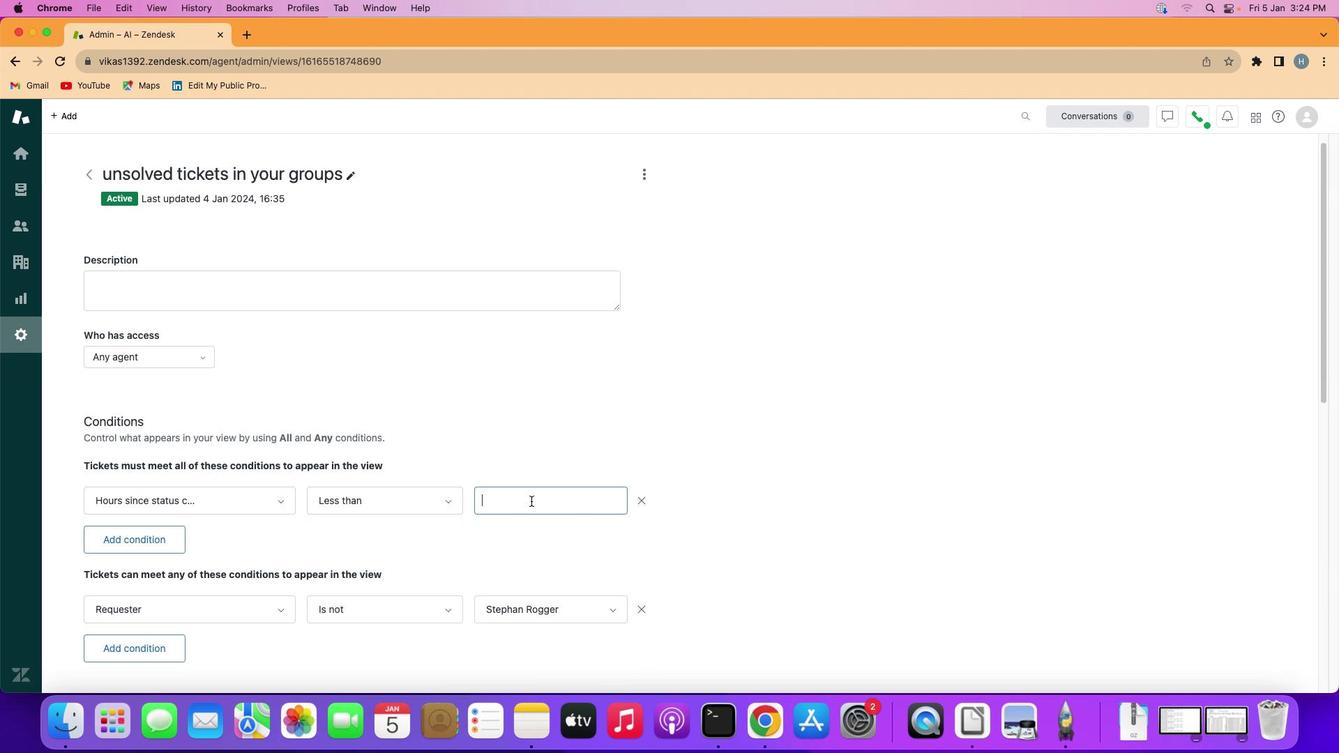 
Action: Mouse pressed left at (531, 501)
Screenshot: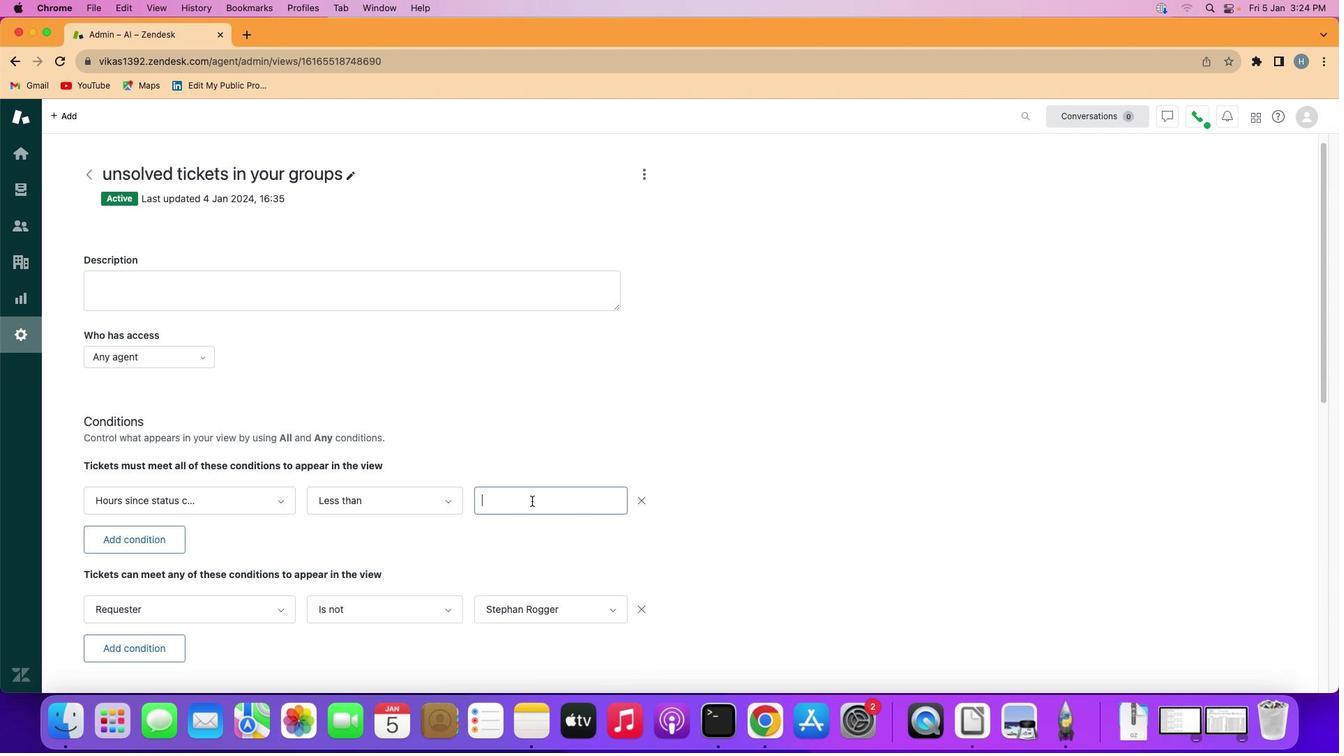 
Action: Mouse moved to (531, 500)
Screenshot: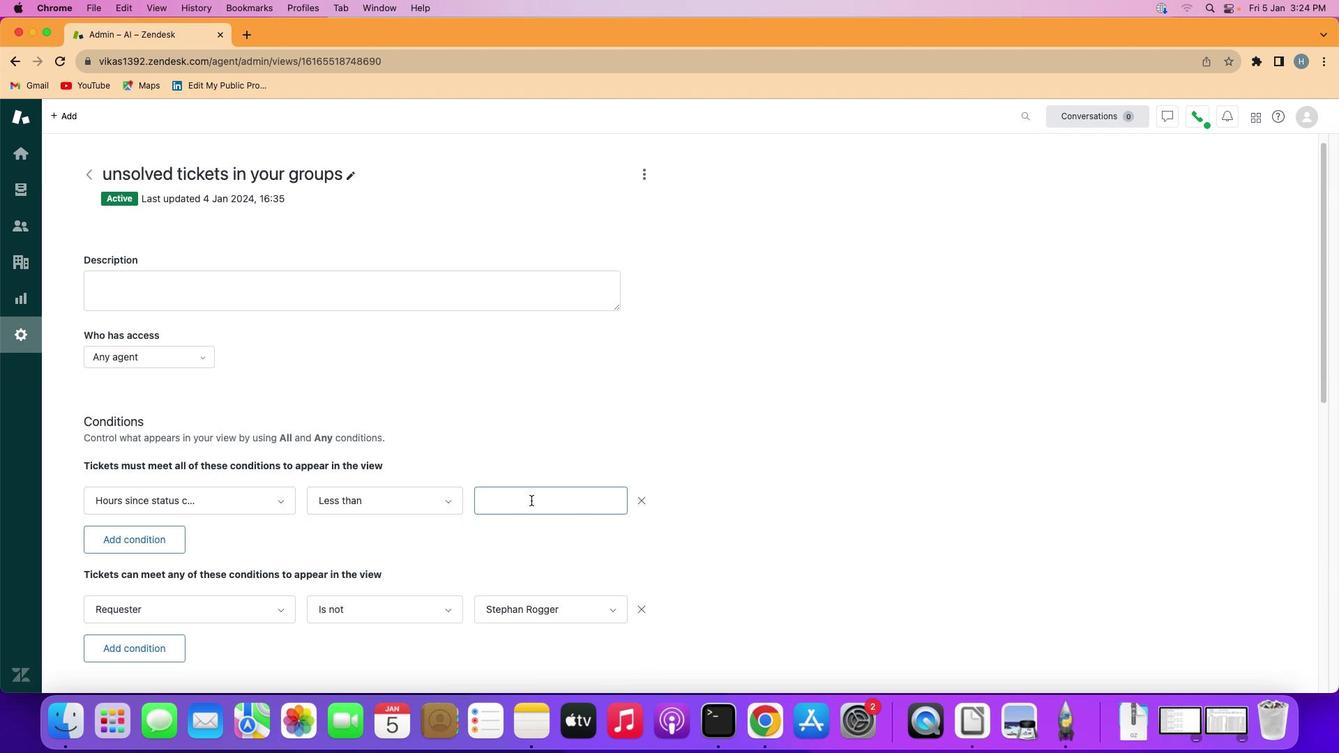 
Action: Key pressed Key.shift'F''i''f''t''y'
Screenshot: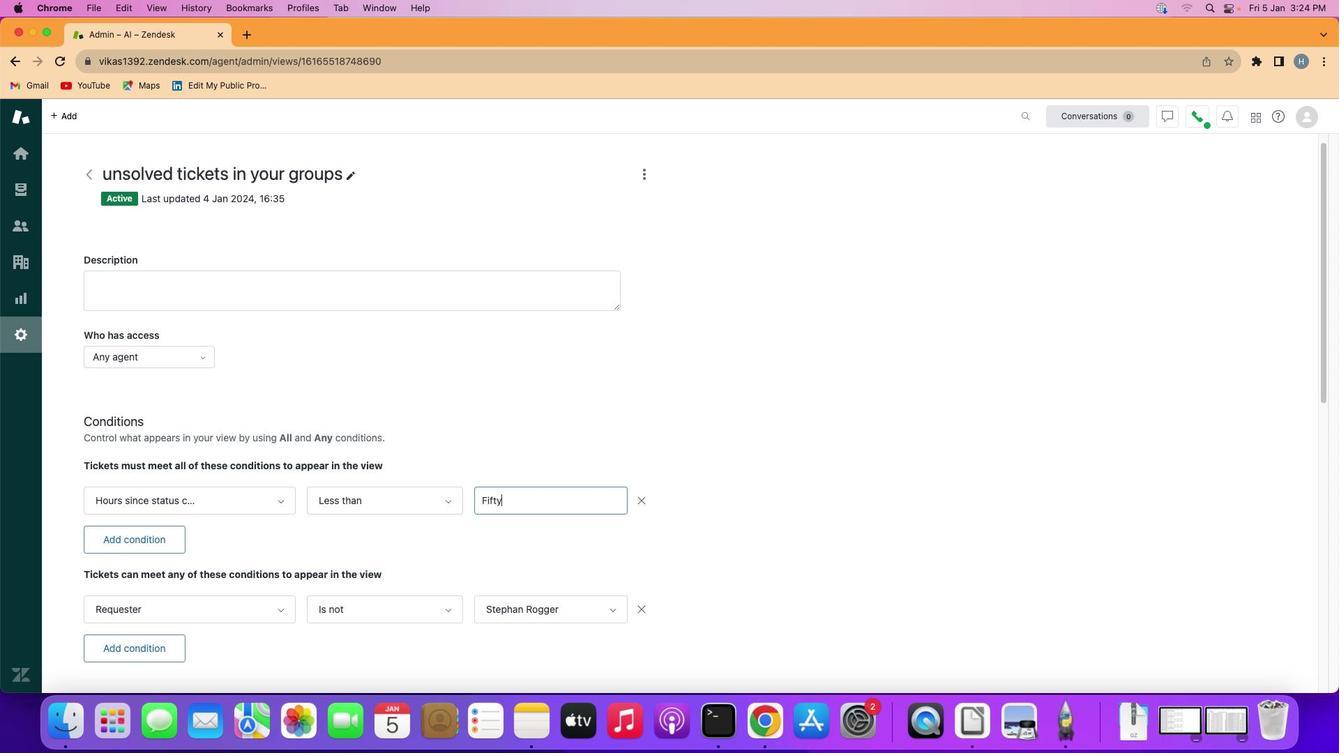 
Action: Mouse moved to (539, 532)
Screenshot: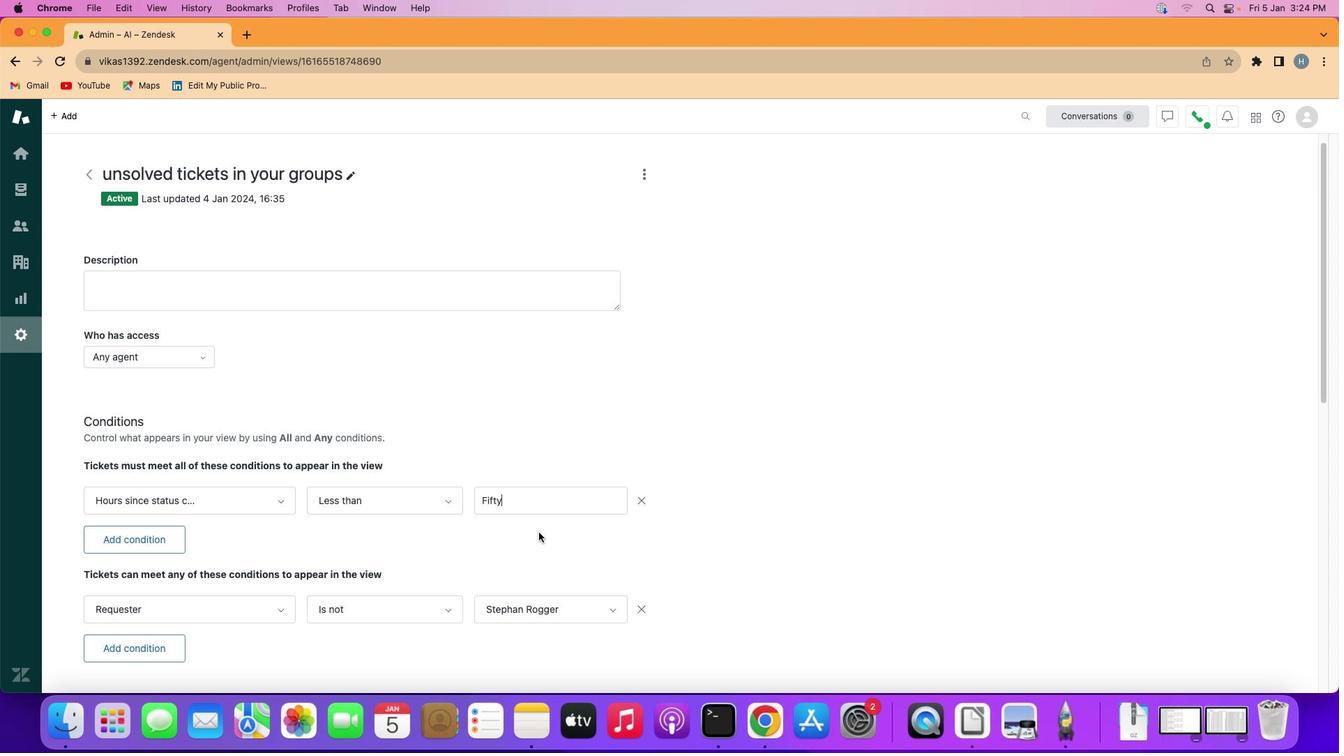 
Action: Mouse pressed left at (539, 532)
Screenshot: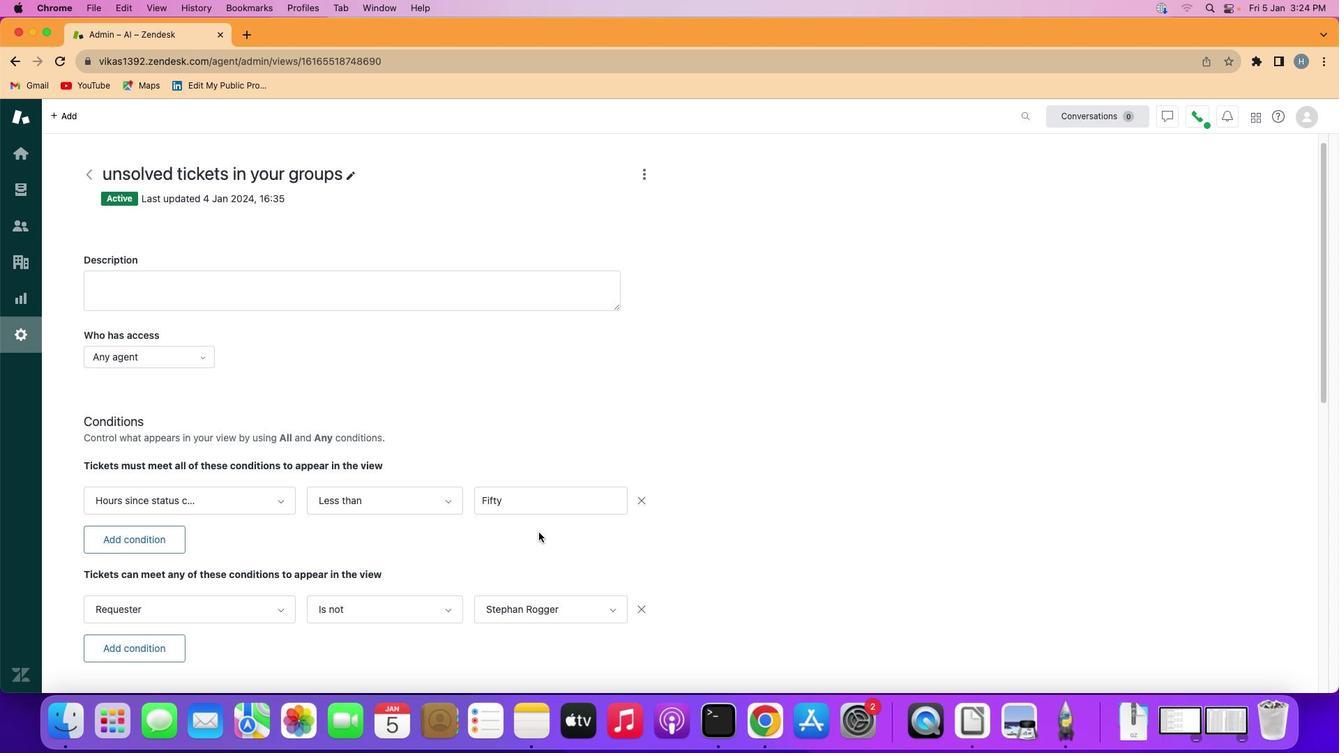 
Action: Mouse moved to (539, 532)
Screenshot: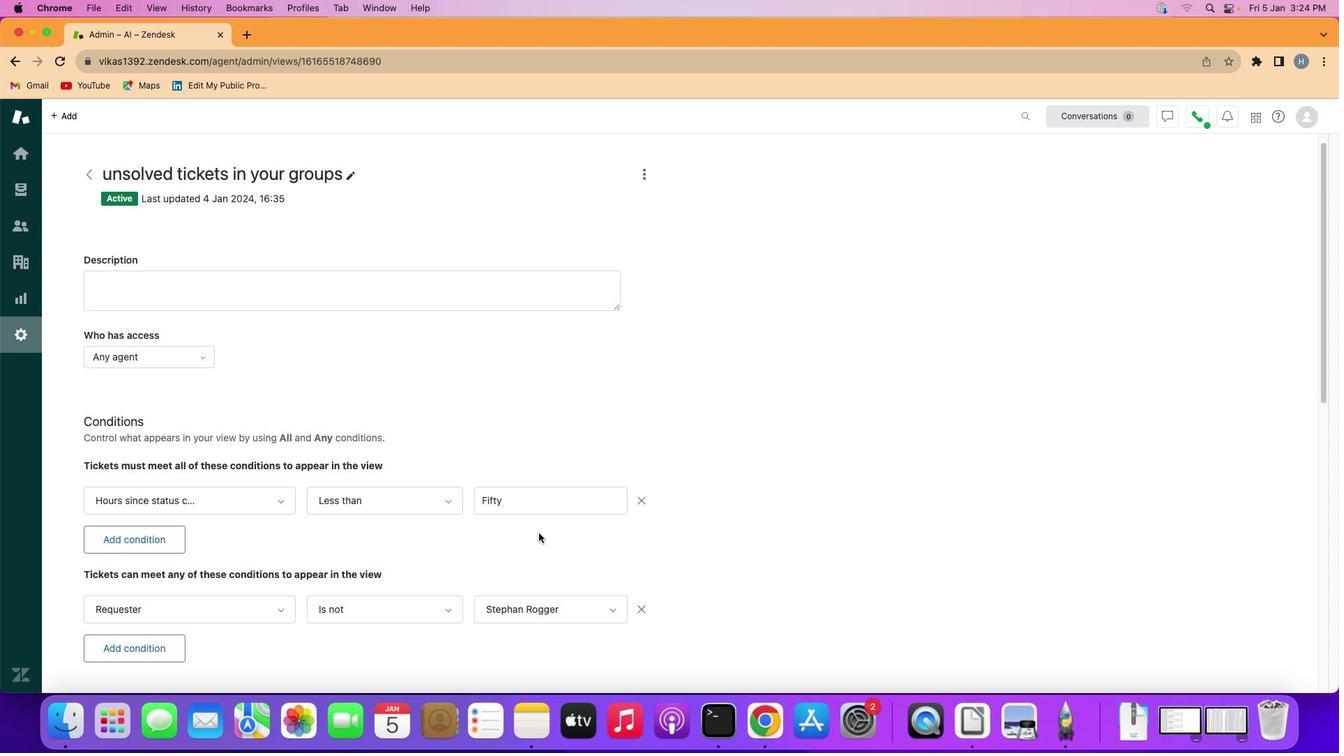 
